 Task: Look for space in Baraki, Algeria from 6th September, 2023 to 10th September, 2023 for 1 adult in price range Rs.10000 to Rs.15000. Place can be private room with 1  bedroom having 1 bed and 1 bathroom. Property type can be house, flat, hotel. Booking option can be shelf check-in. Required host language is .
Action: Mouse moved to (505, 104)
Screenshot: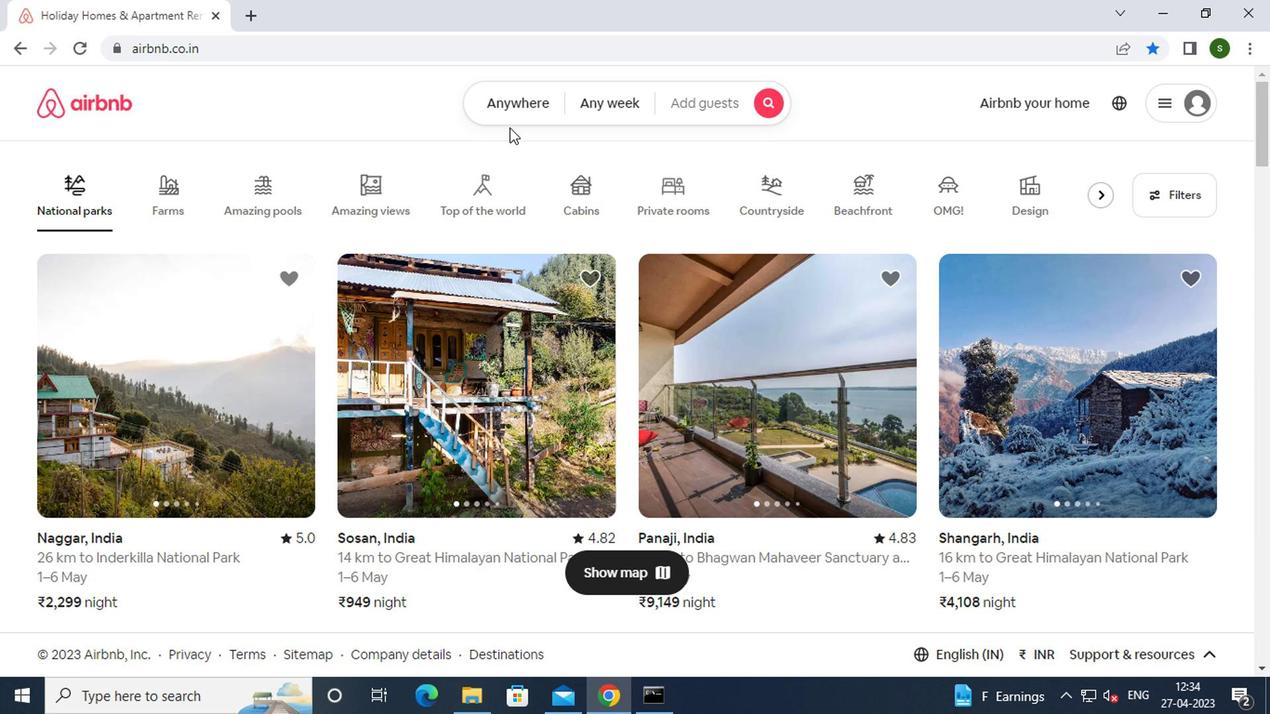 
Action: Mouse pressed left at (505, 104)
Screenshot: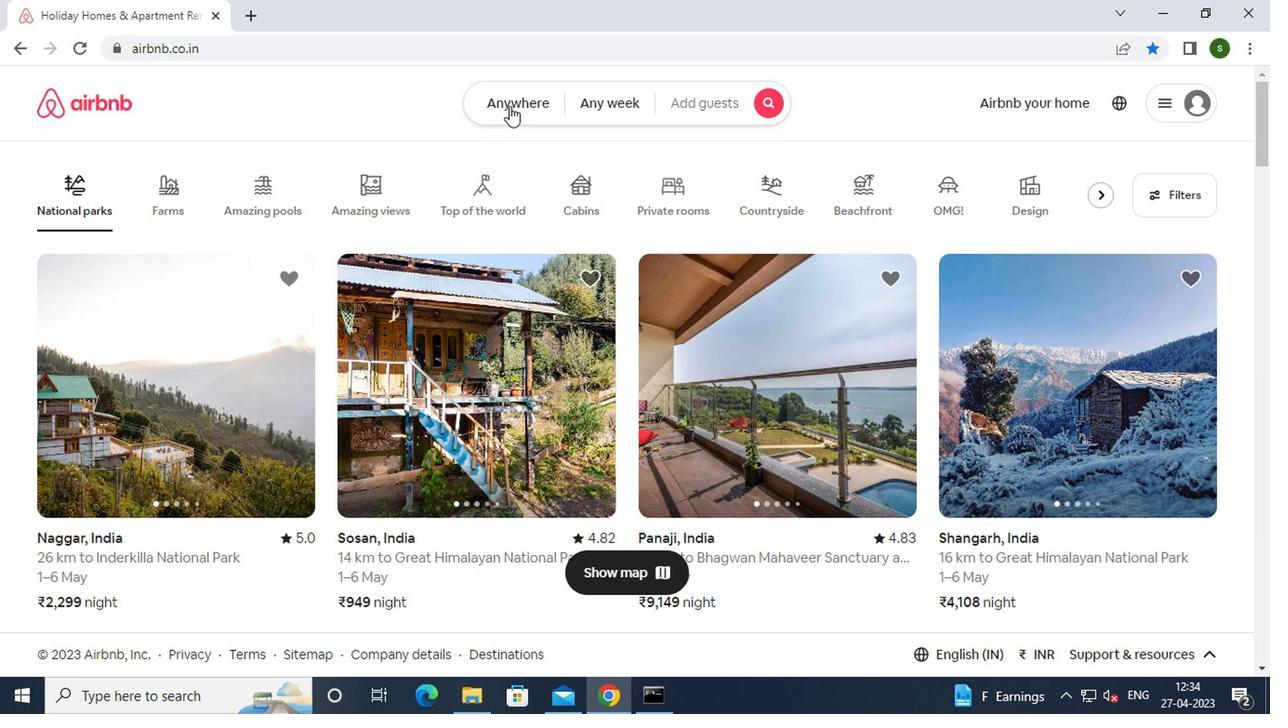 
Action: Mouse moved to (375, 182)
Screenshot: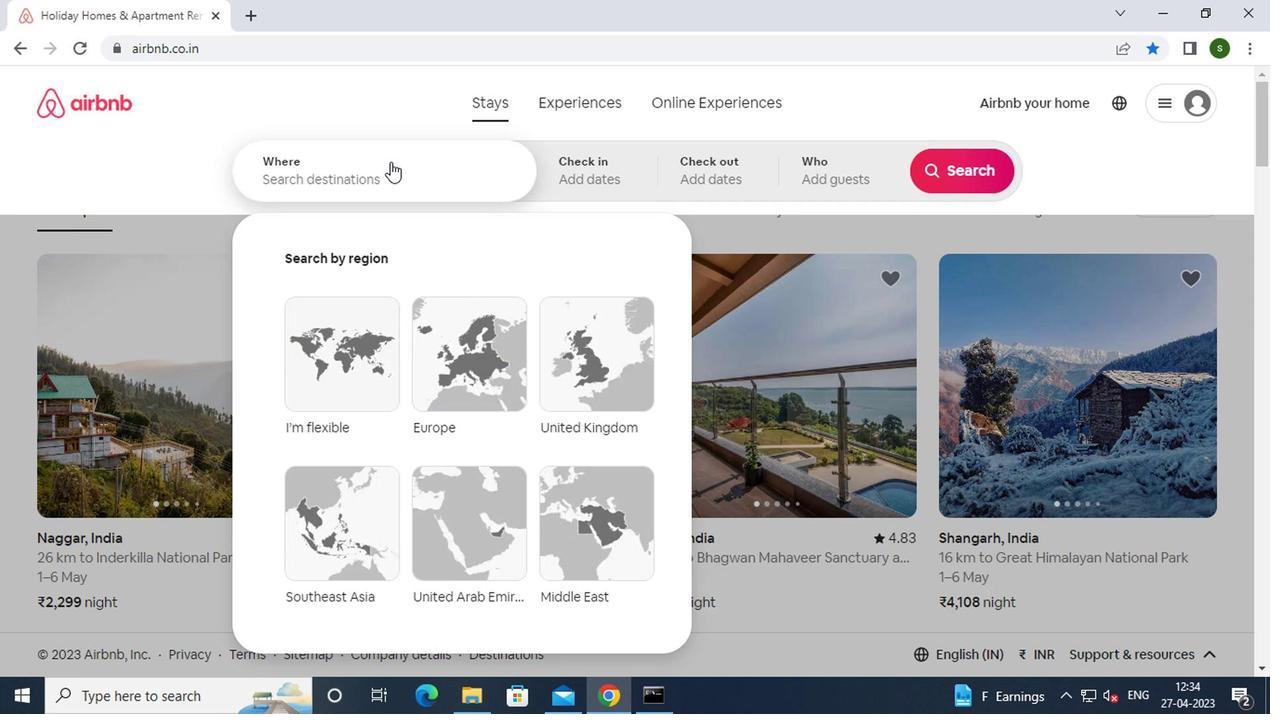 
Action: Mouse pressed left at (375, 182)
Screenshot: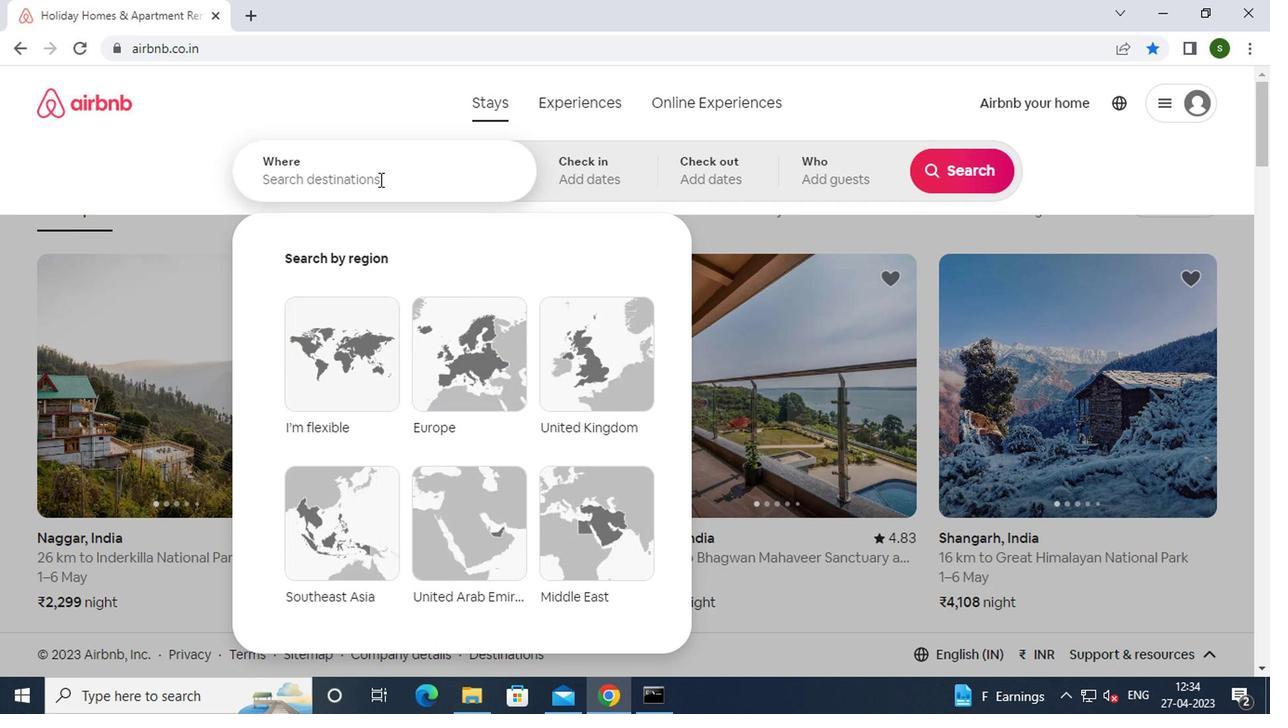 
Action: Key pressed b<Key.caps_lock>araki,<Key.space><Key.caps_lock>a<Key.caps_lock>lgeria<Key.enter>
Screenshot: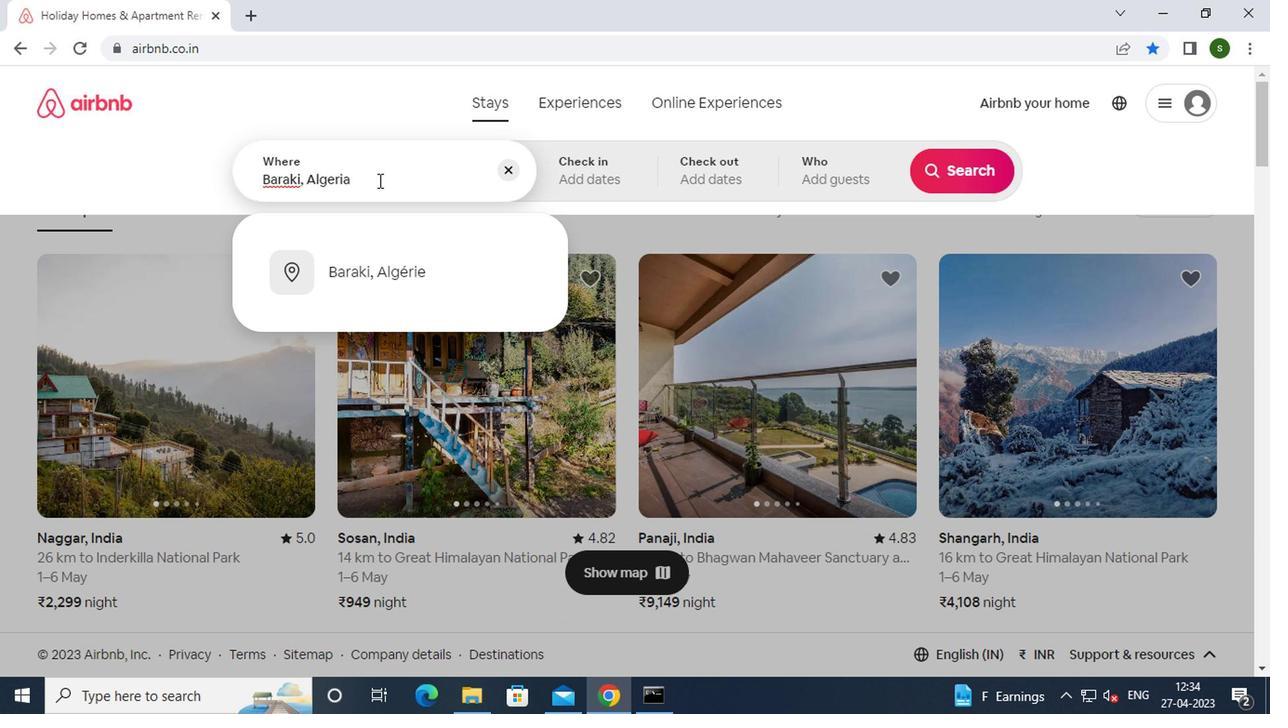 
Action: Mouse moved to (951, 321)
Screenshot: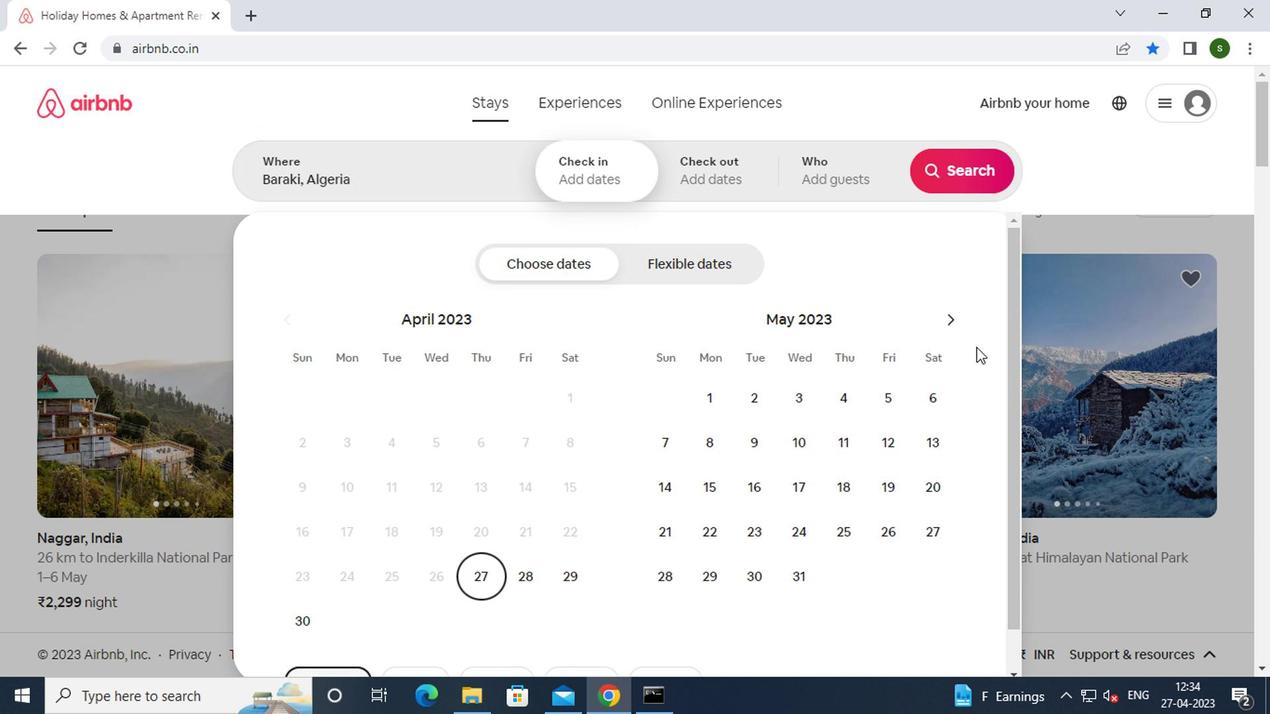 
Action: Mouse pressed left at (951, 321)
Screenshot: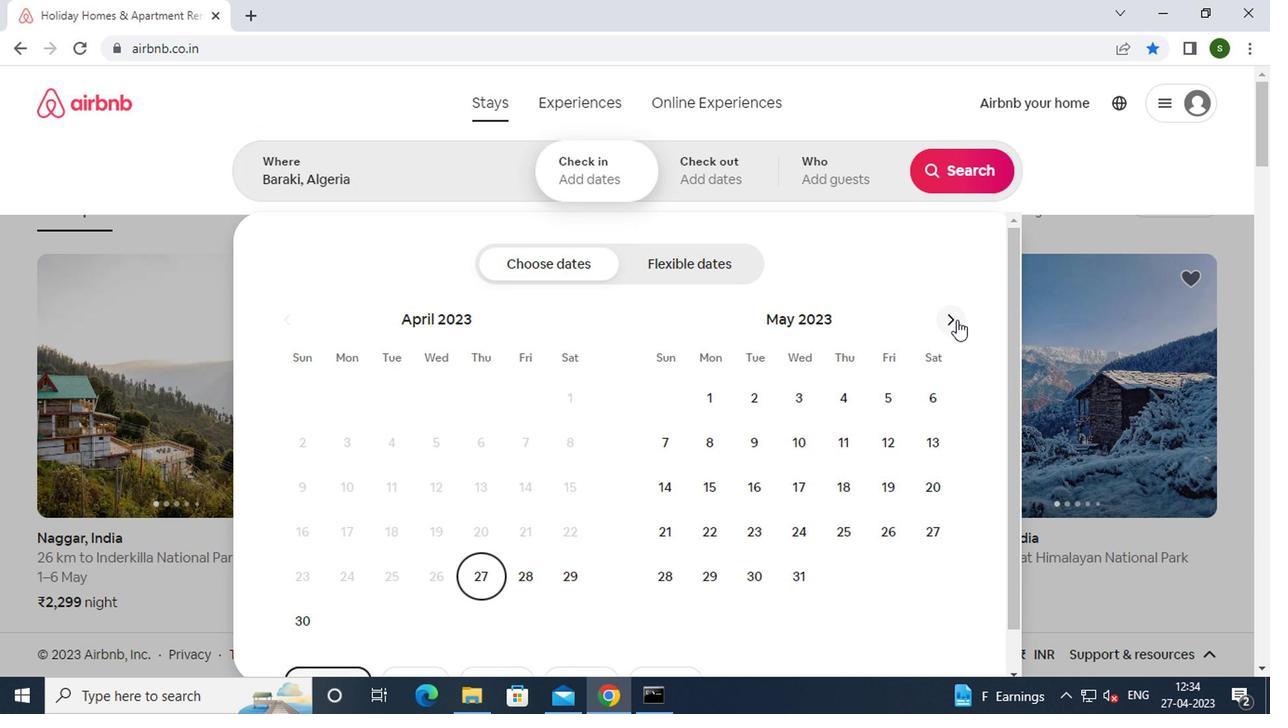 
Action: Mouse pressed left at (951, 321)
Screenshot: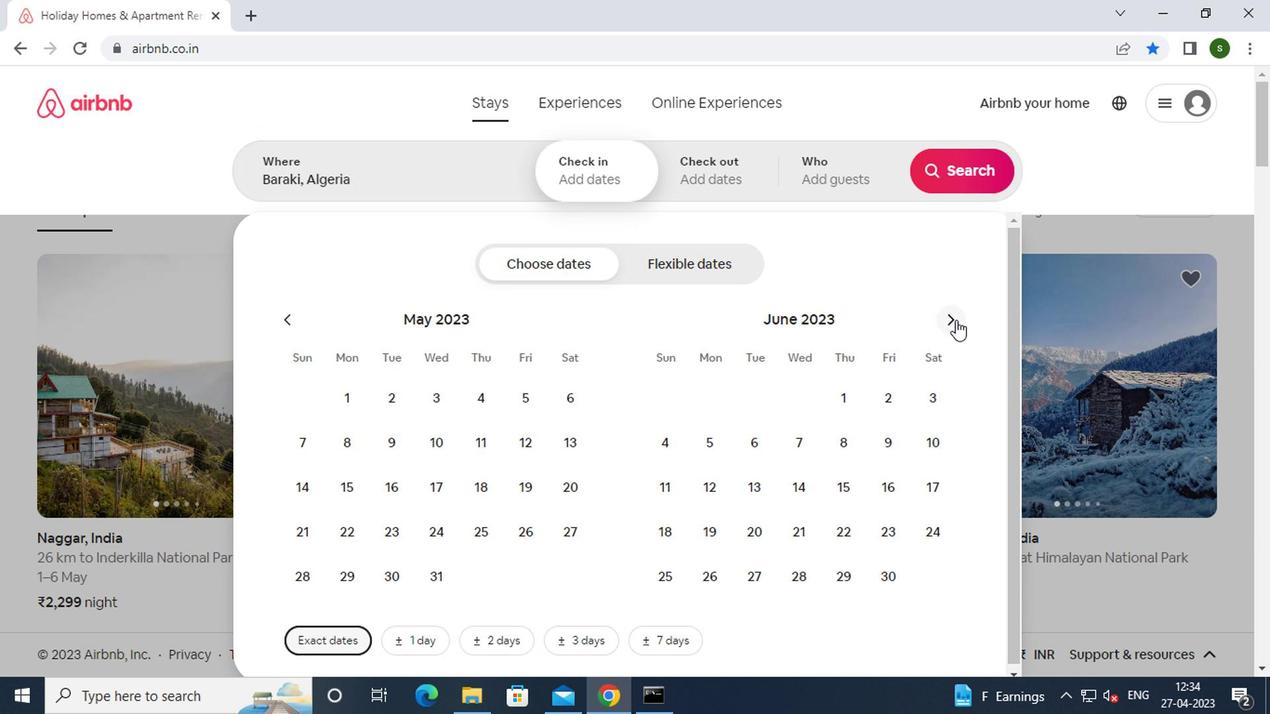 
Action: Mouse pressed left at (951, 321)
Screenshot: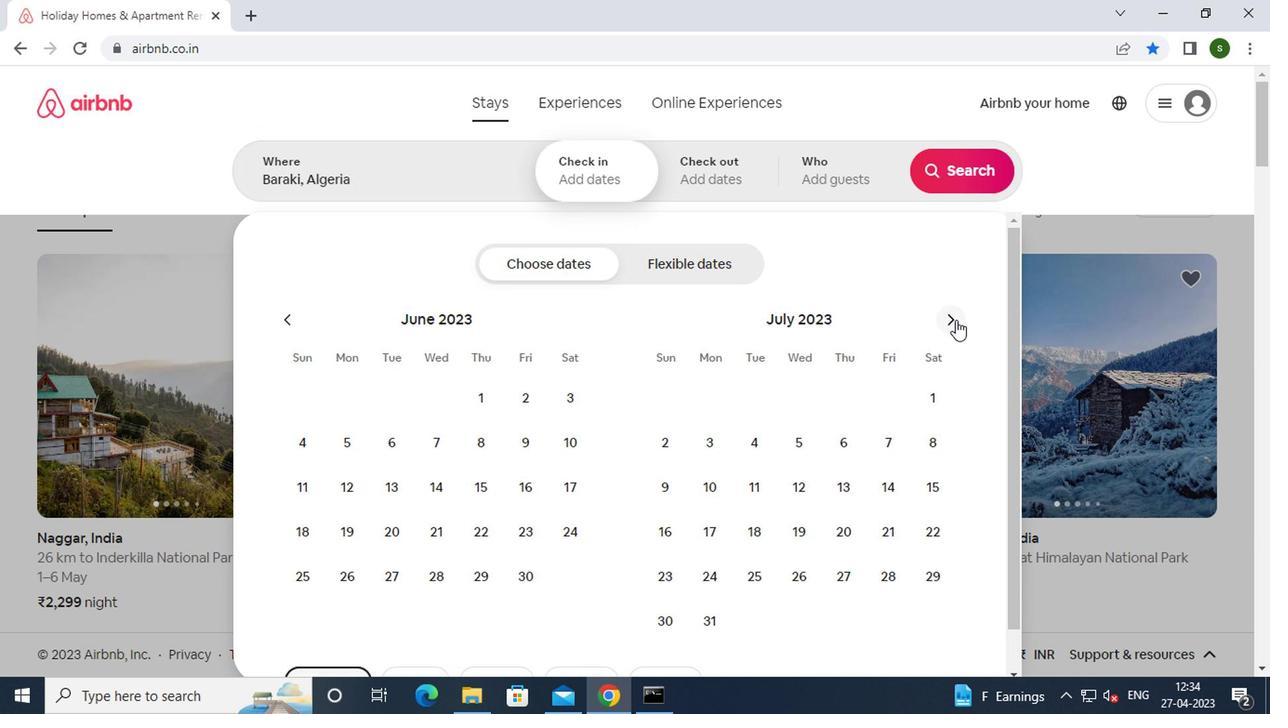 
Action: Mouse pressed left at (951, 321)
Screenshot: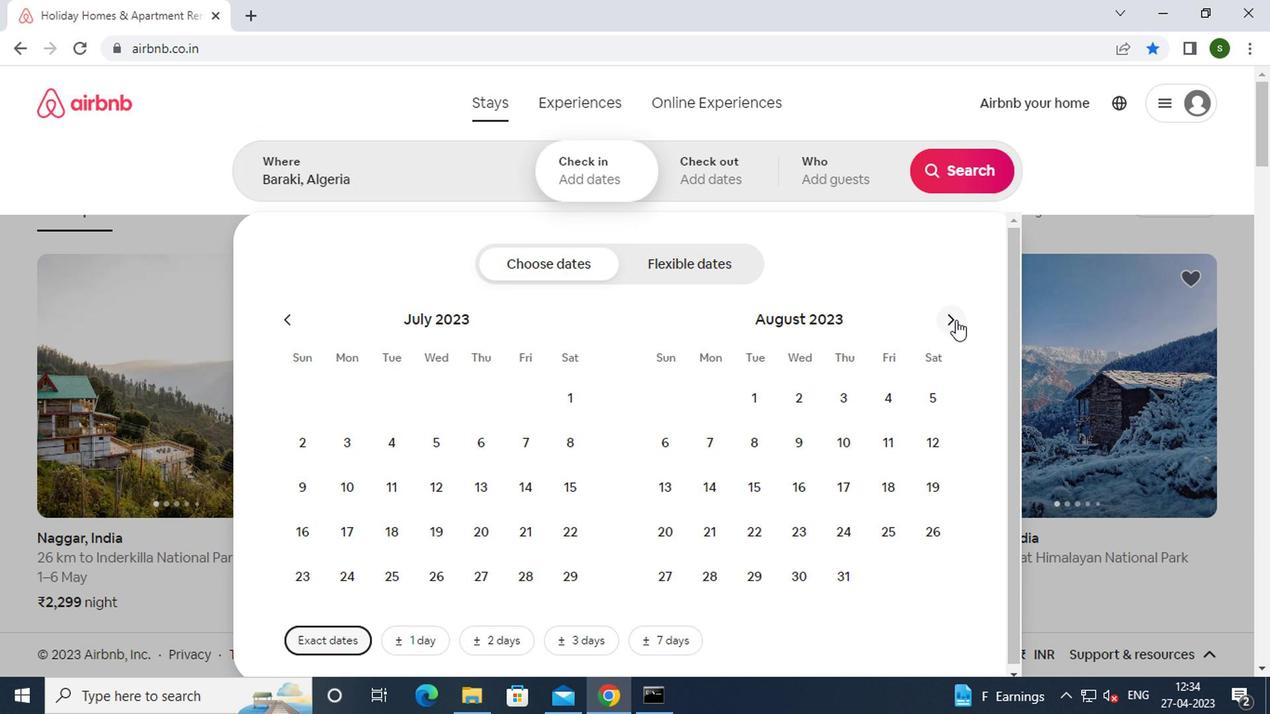 
Action: Mouse moved to (796, 441)
Screenshot: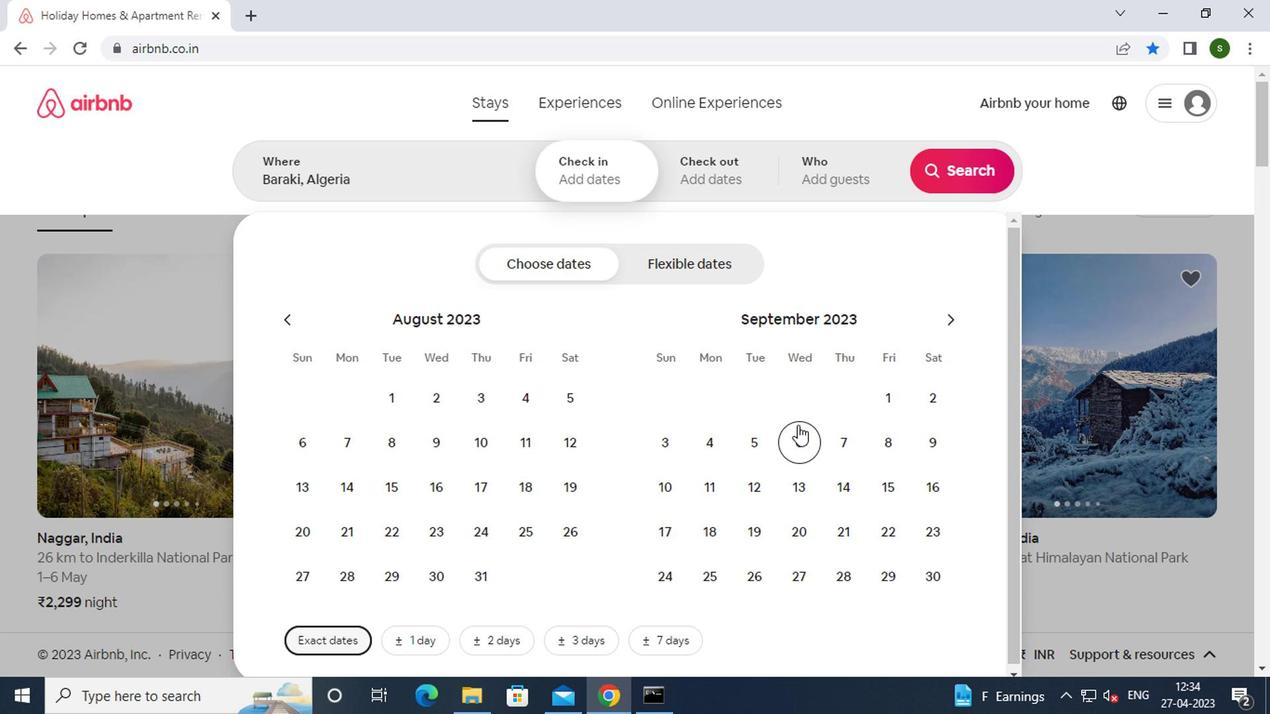 
Action: Mouse pressed left at (796, 441)
Screenshot: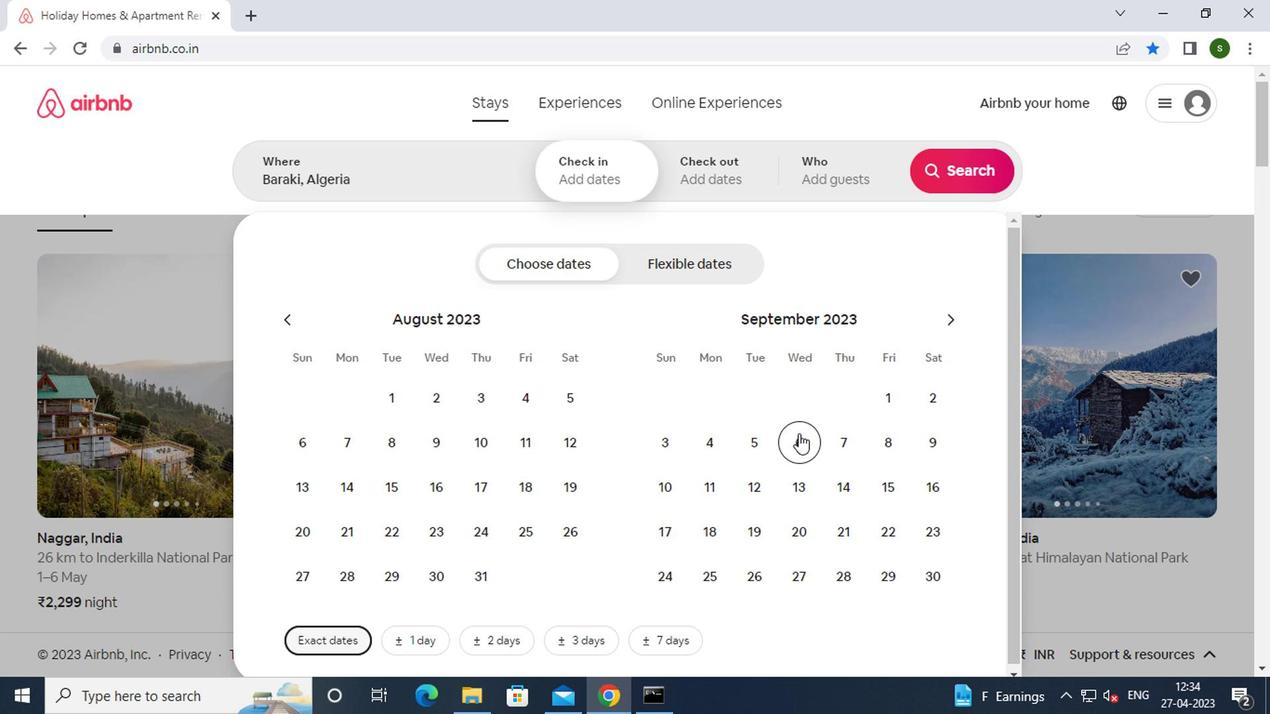 
Action: Mouse moved to (664, 486)
Screenshot: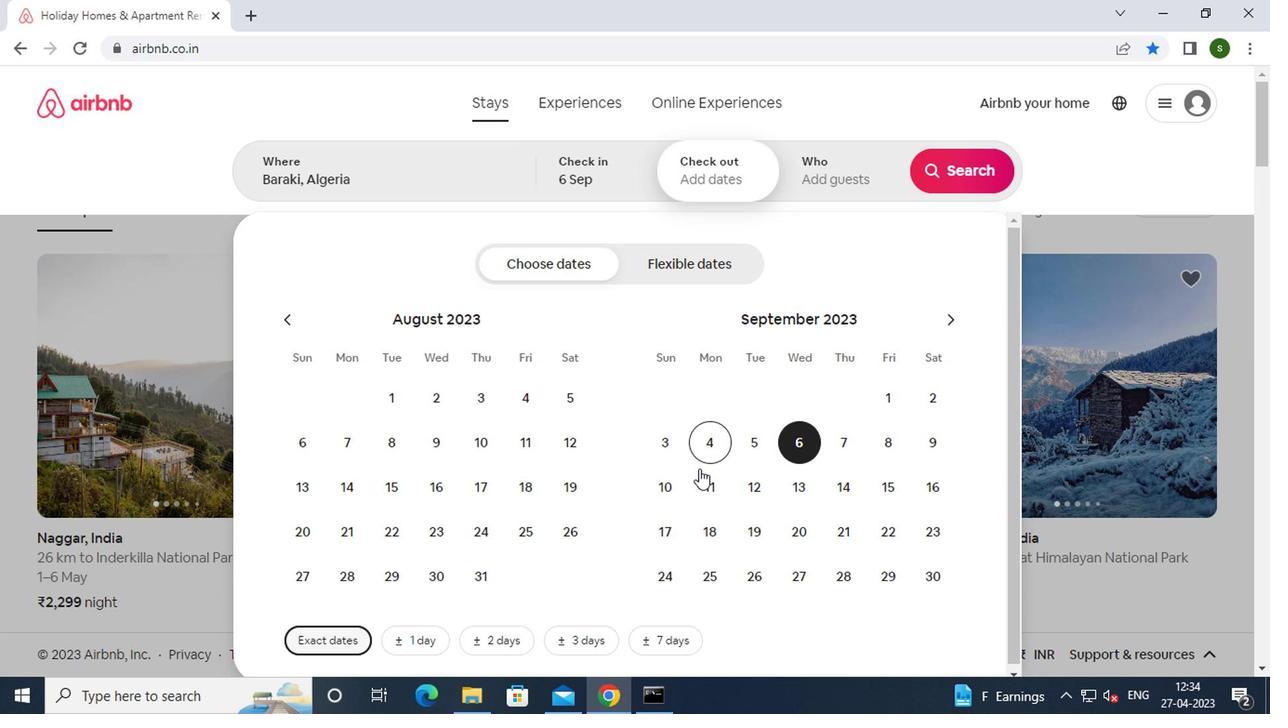 
Action: Mouse pressed left at (664, 486)
Screenshot: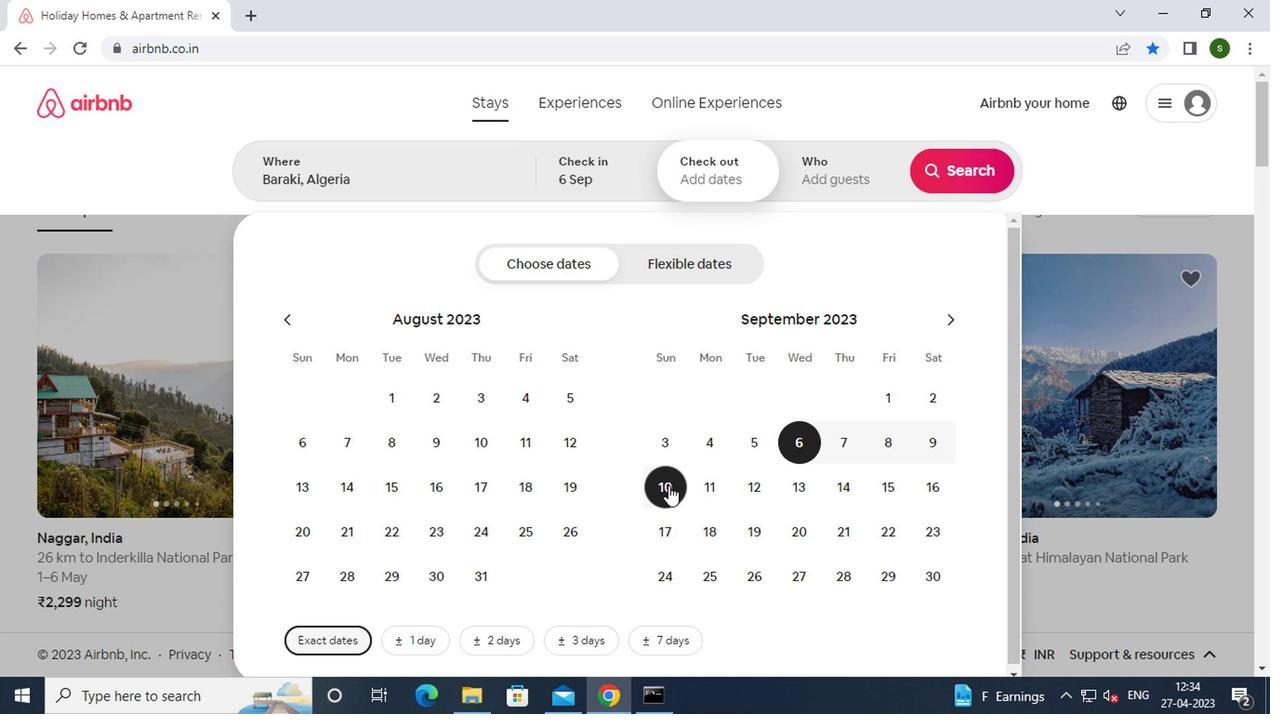 
Action: Mouse moved to (827, 182)
Screenshot: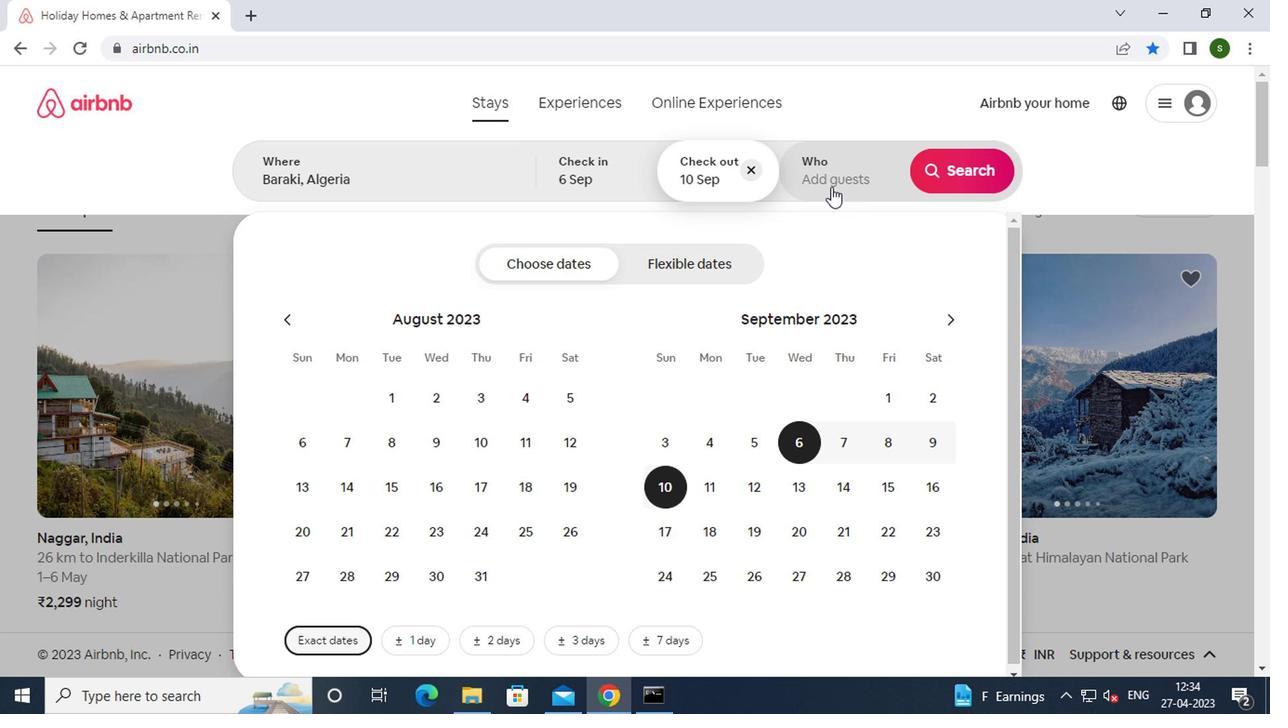 
Action: Mouse pressed left at (827, 182)
Screenshot: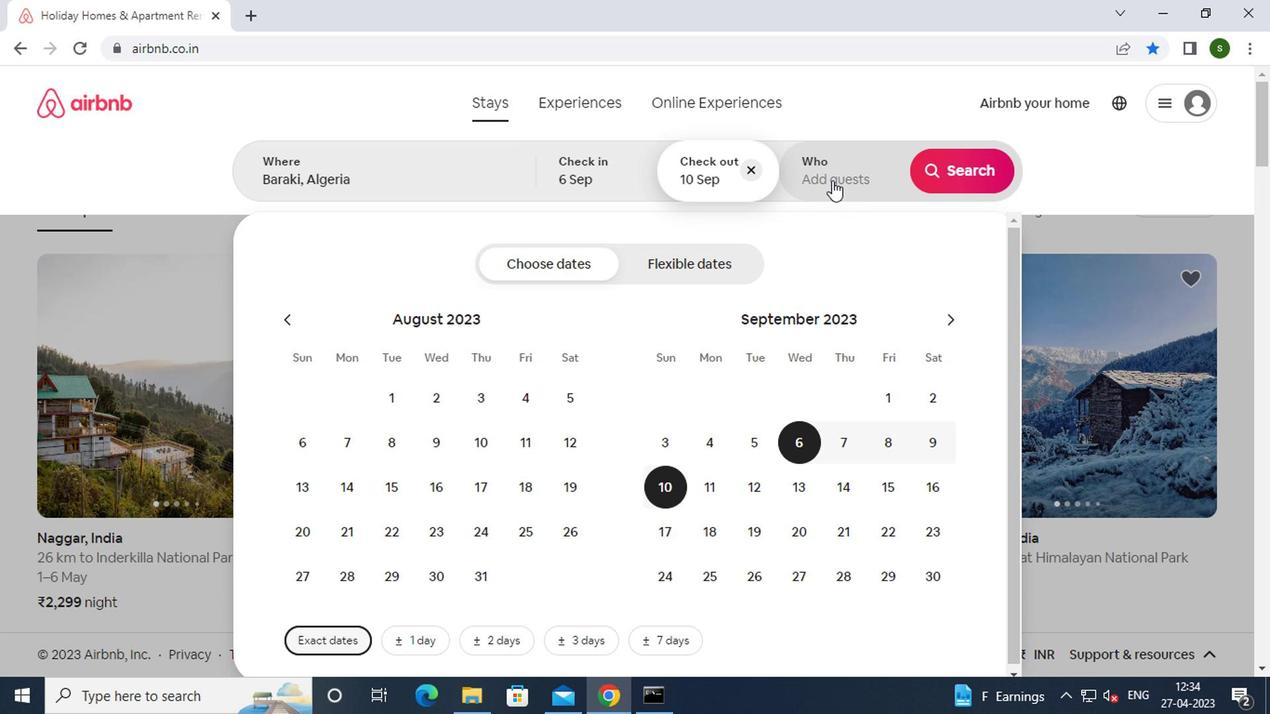 
Action: Mouse moved to (963, 275)
Screenshot: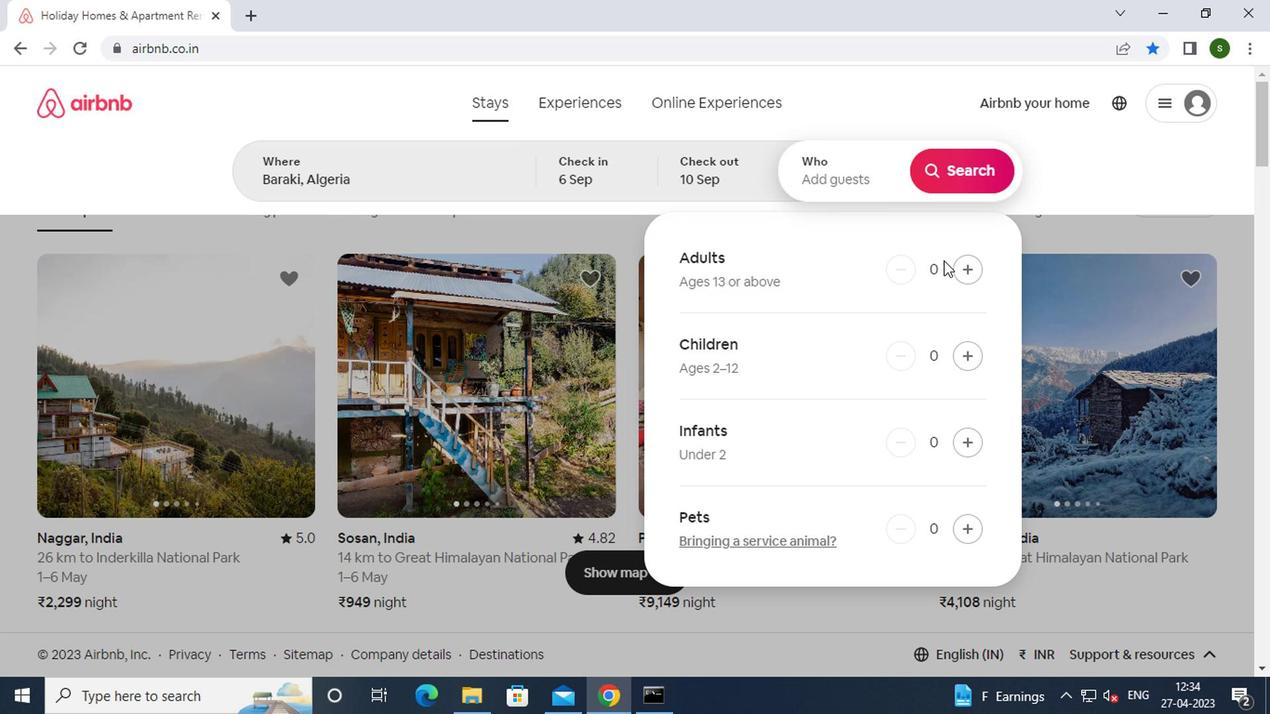 
Action: Mouse pressed left at (963, 275)
Screenshot: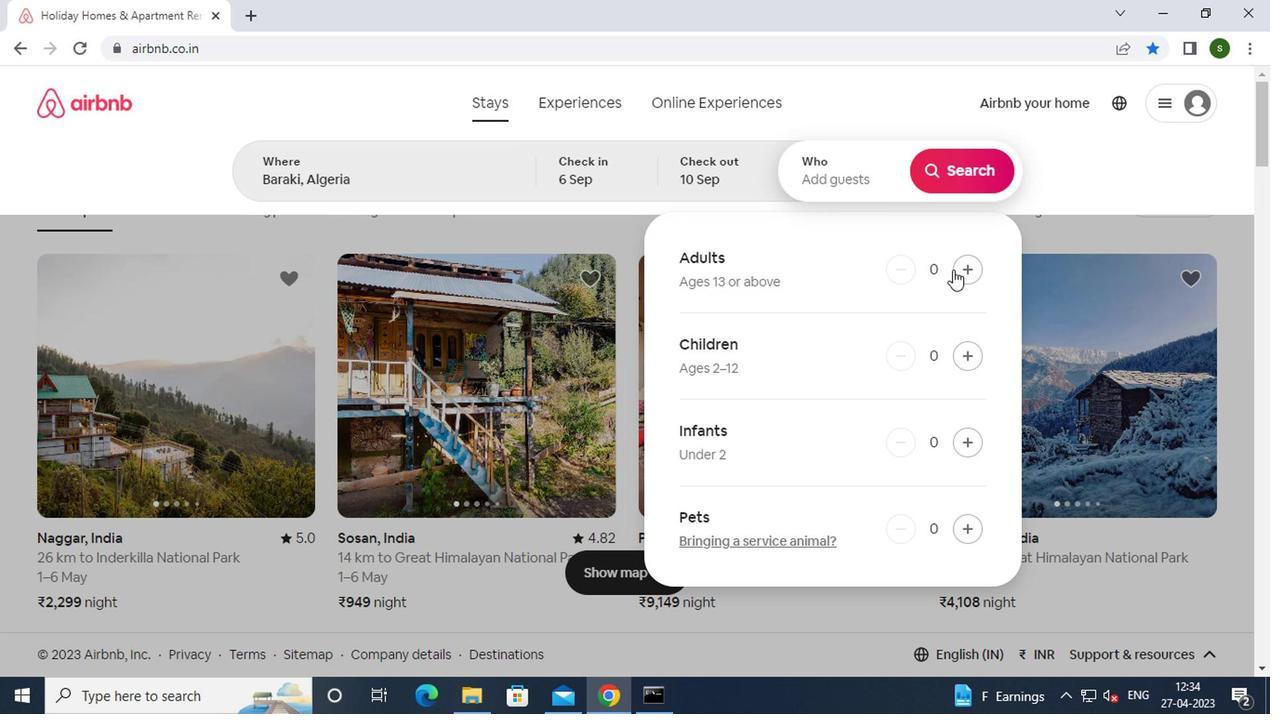 
Action: Mouse moved to (961, 171)
Screenshot: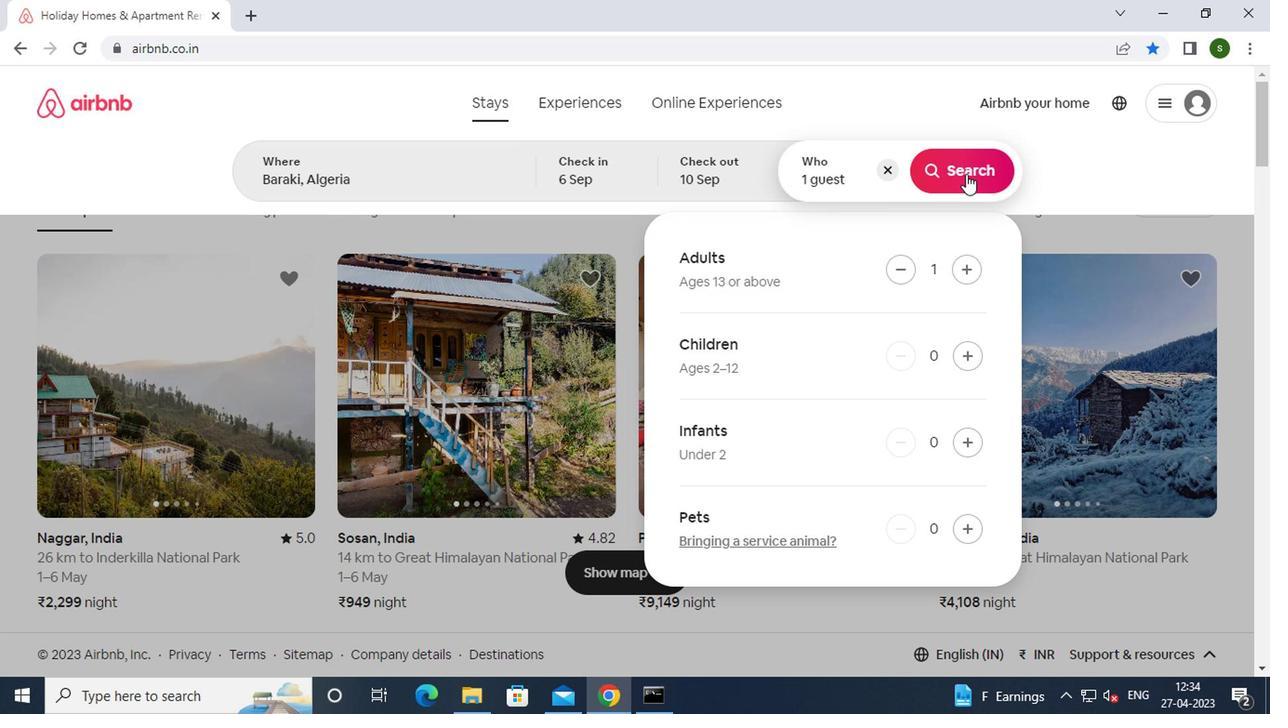 
Action: Mouse pressed left at (961, 171)
Screenshot: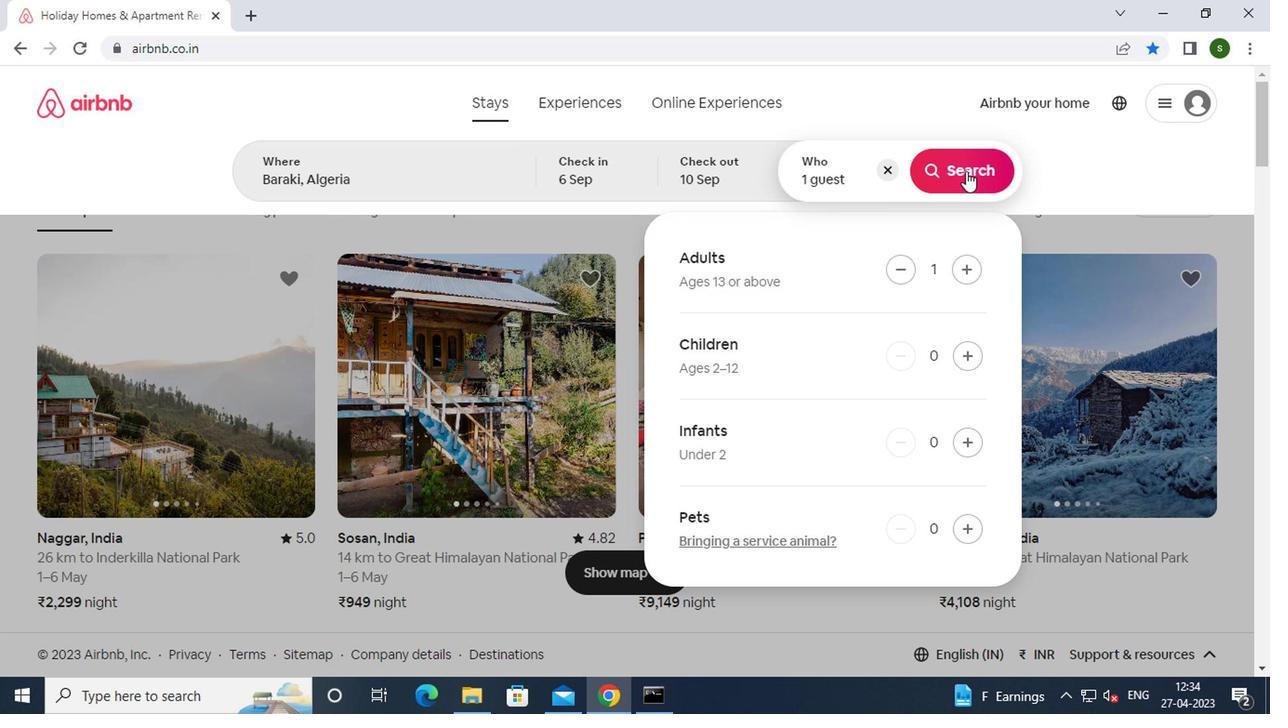 
Action: Mouse moved to (1193, 182)
Screenshot: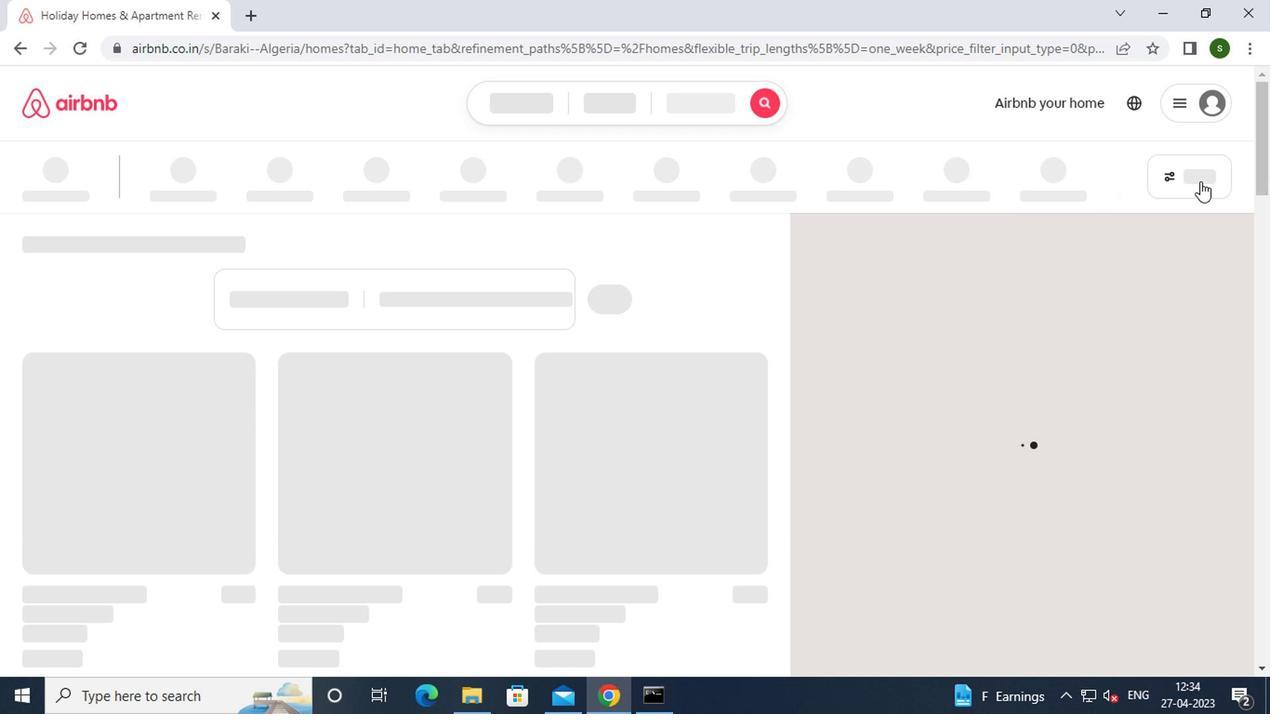 
Action: Mouse pressed left at (1193, 182)
Screenshot: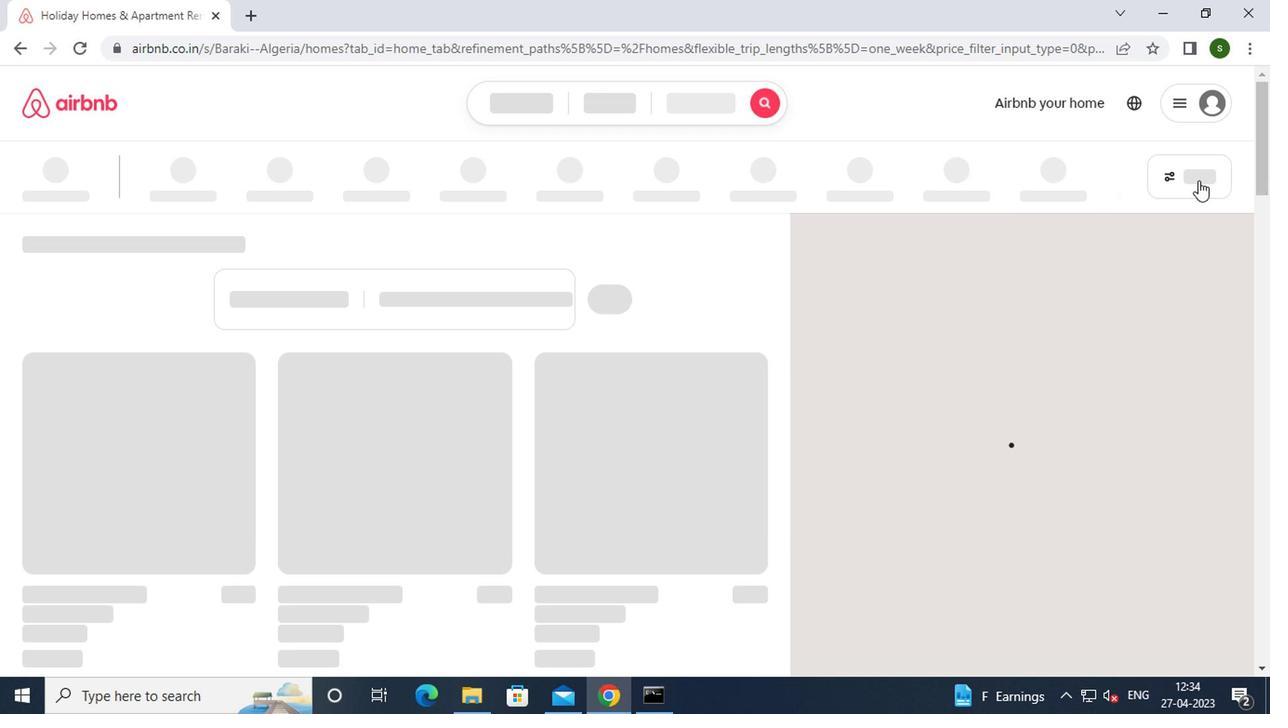 
Action: Mouse moved to (564, 407)
Screenshot: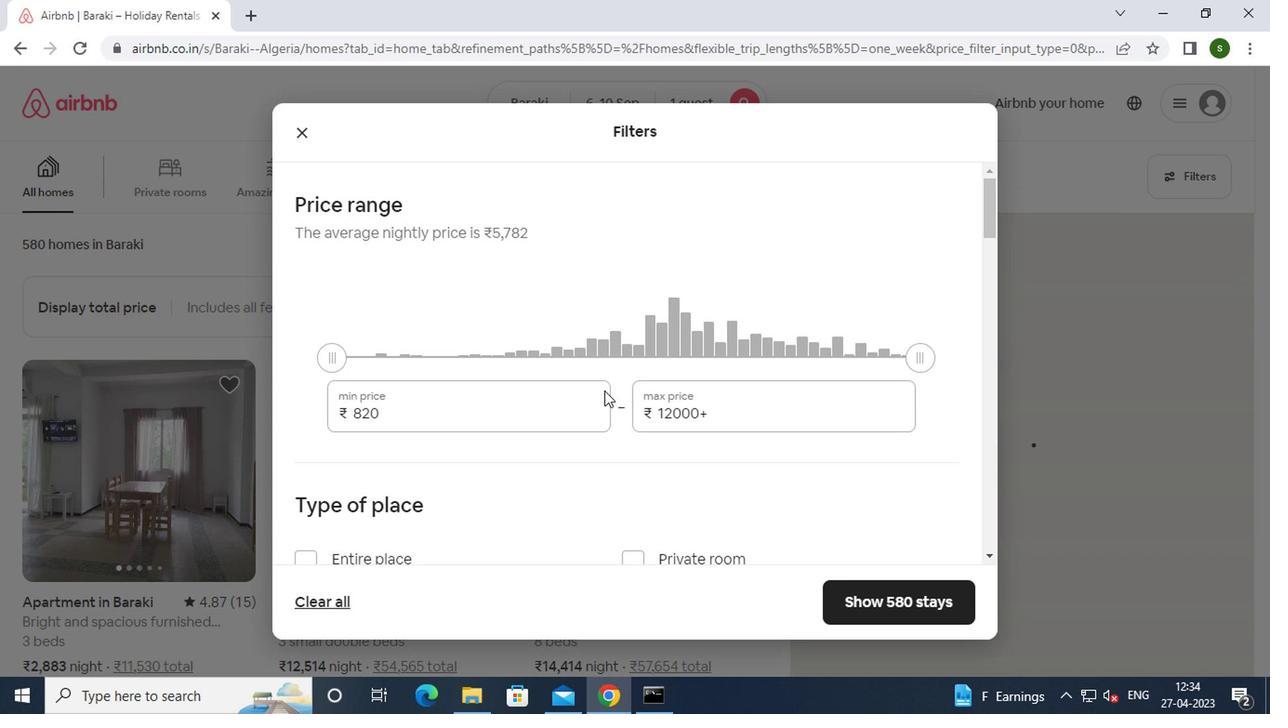 
Action: Mouse pressed left at (564, 407)
Screenshot: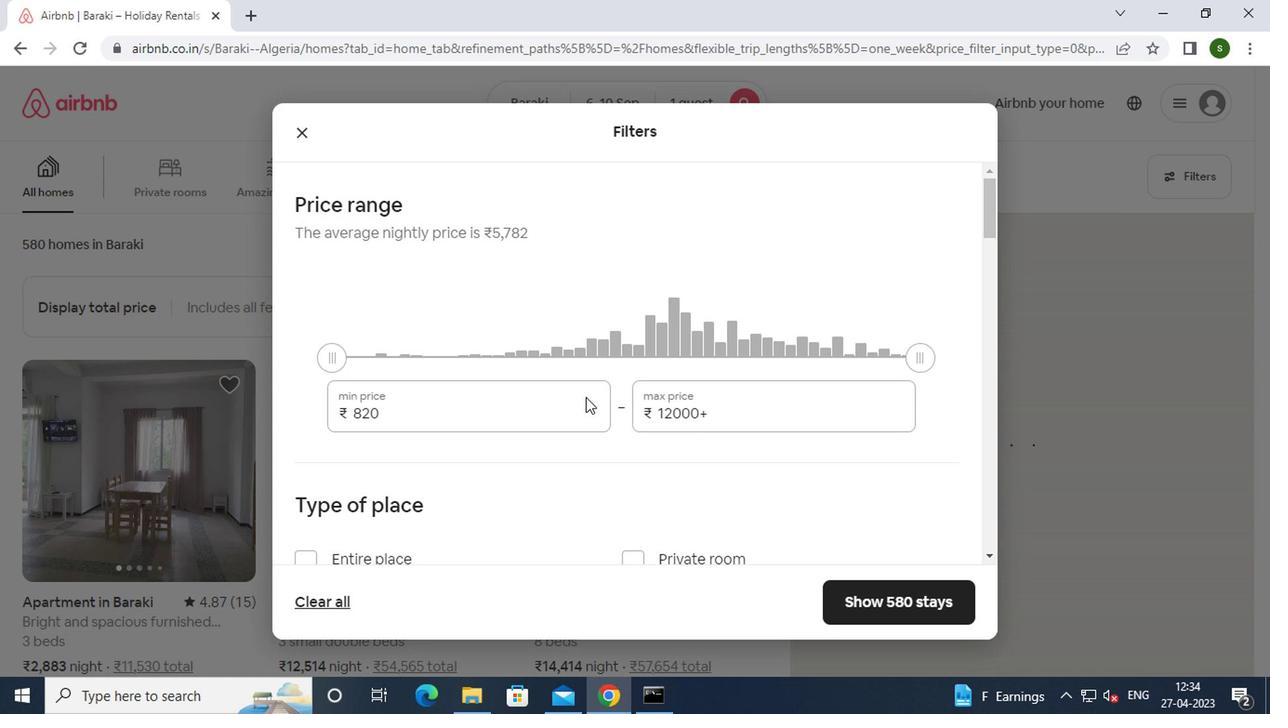 
Action: Mouse moved to (561, 409)
Screenshot: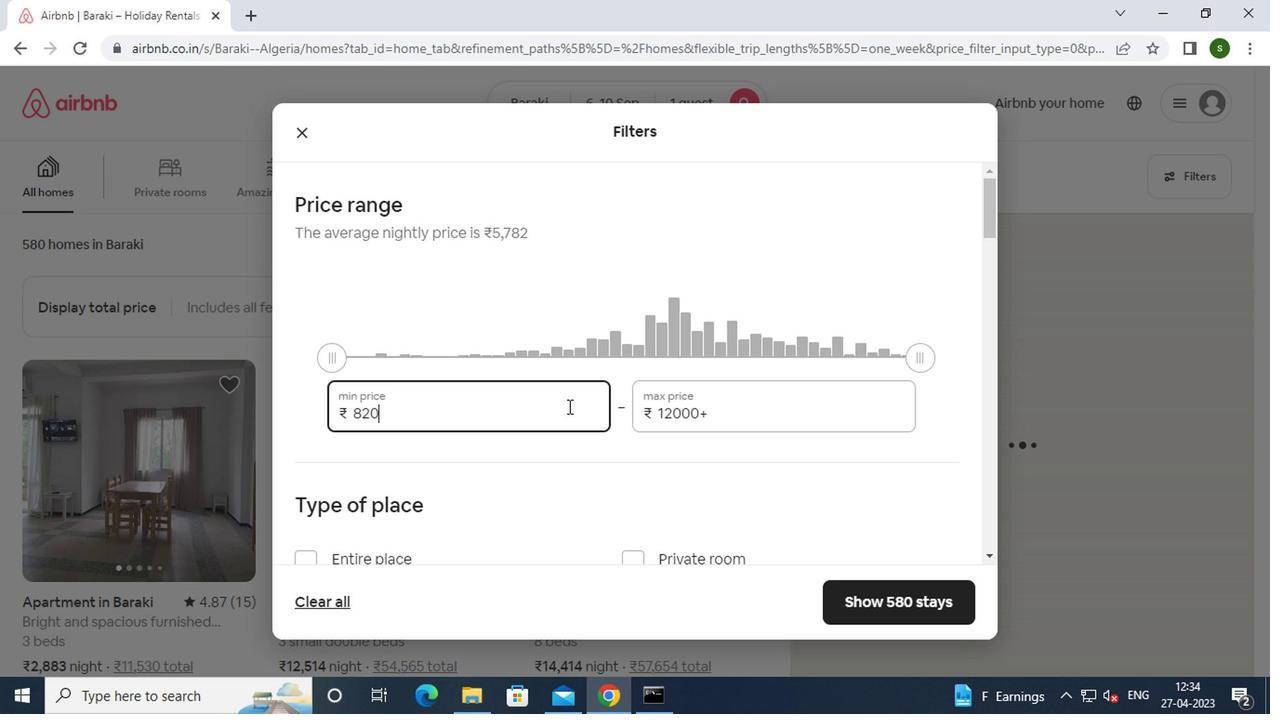 
Action: Key pressed <Key.backspace><Key.backspace><Key.backspace><Key.backspace><Key.backspace><Key.backspace>10000
Screenshot: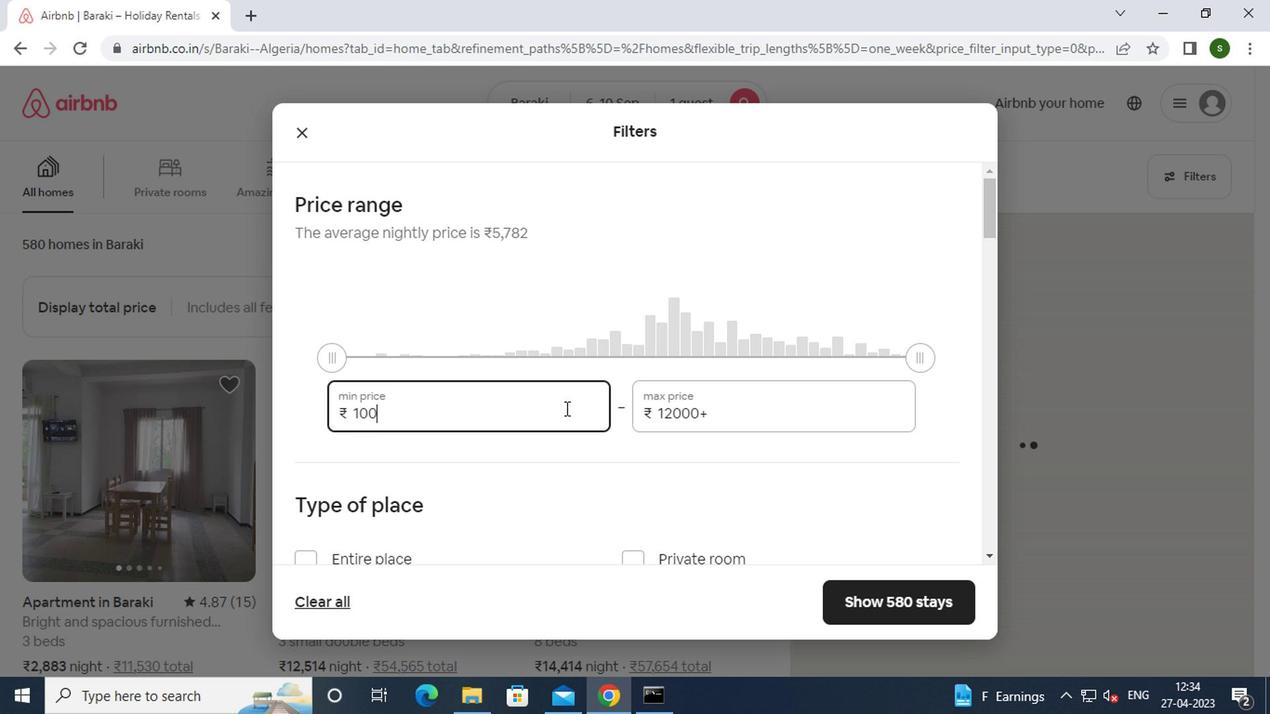 
Action: Mouse moved to (732, 414)
Screenshot: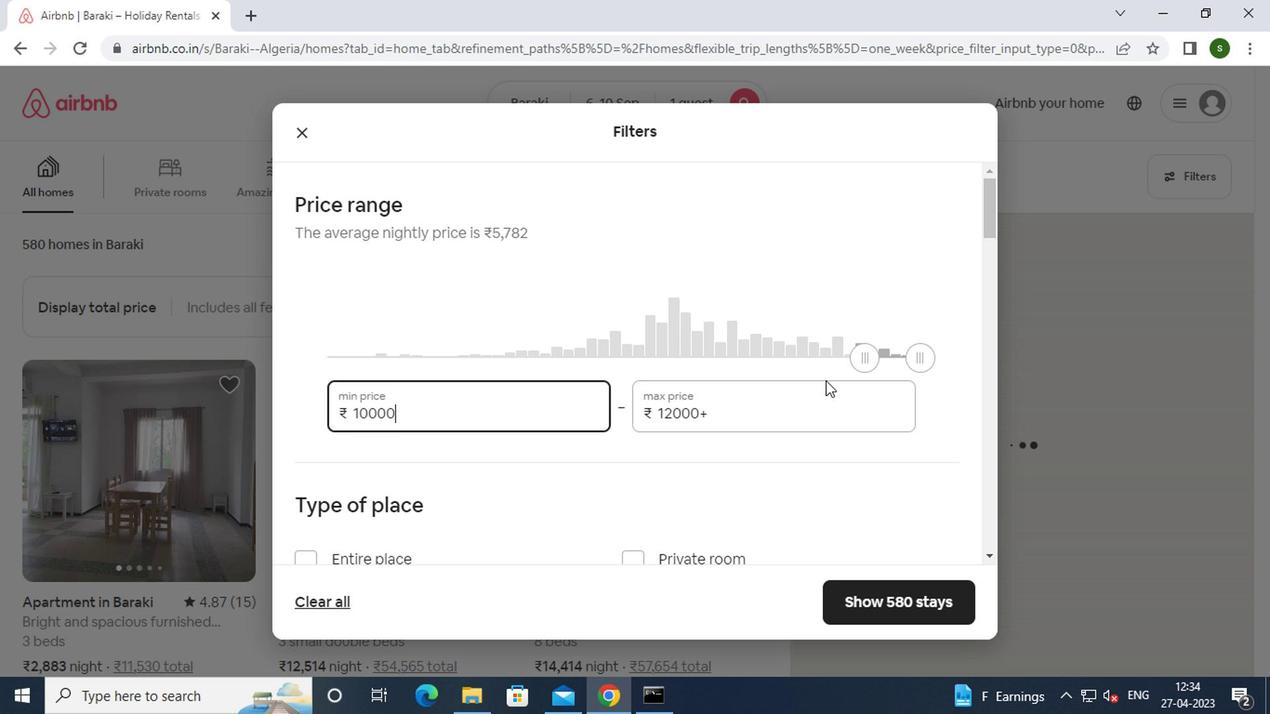 
Action: Mouse pressed left at (732, 414)
Screenshot: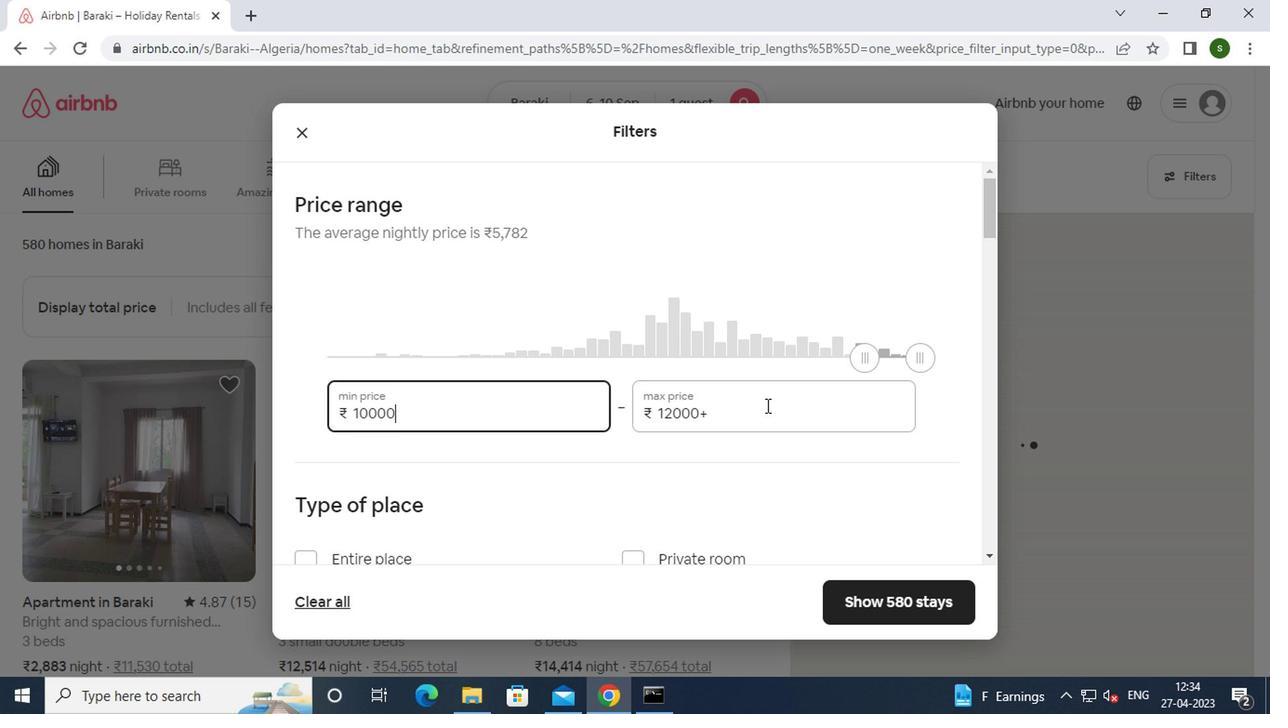 
Action: Mouse moved to (732, 414)
Screenshot: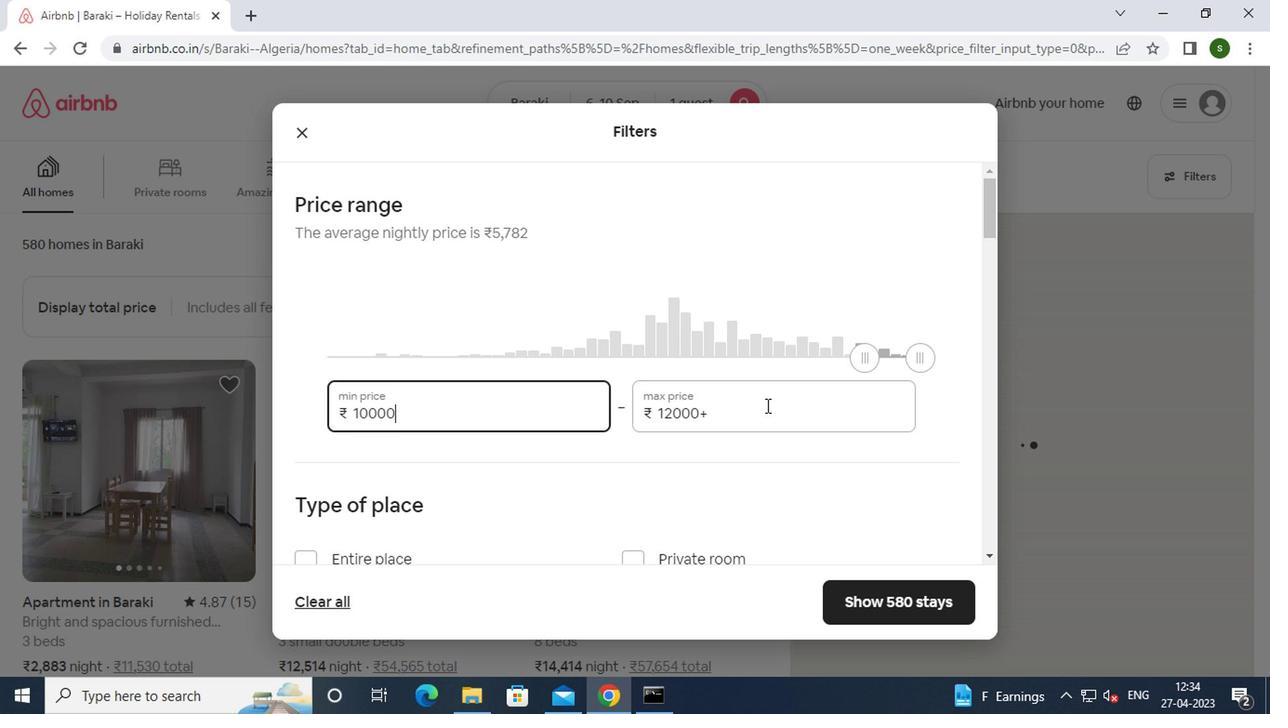 
Action: Key pressed <Key.backspace><Key.backspace><Key.backspace><Key.backspace><Key.backspace><Key.backspace><Key.backspace><Key.backspace><Key.backspace><Key.backspace>15000
Screenshot: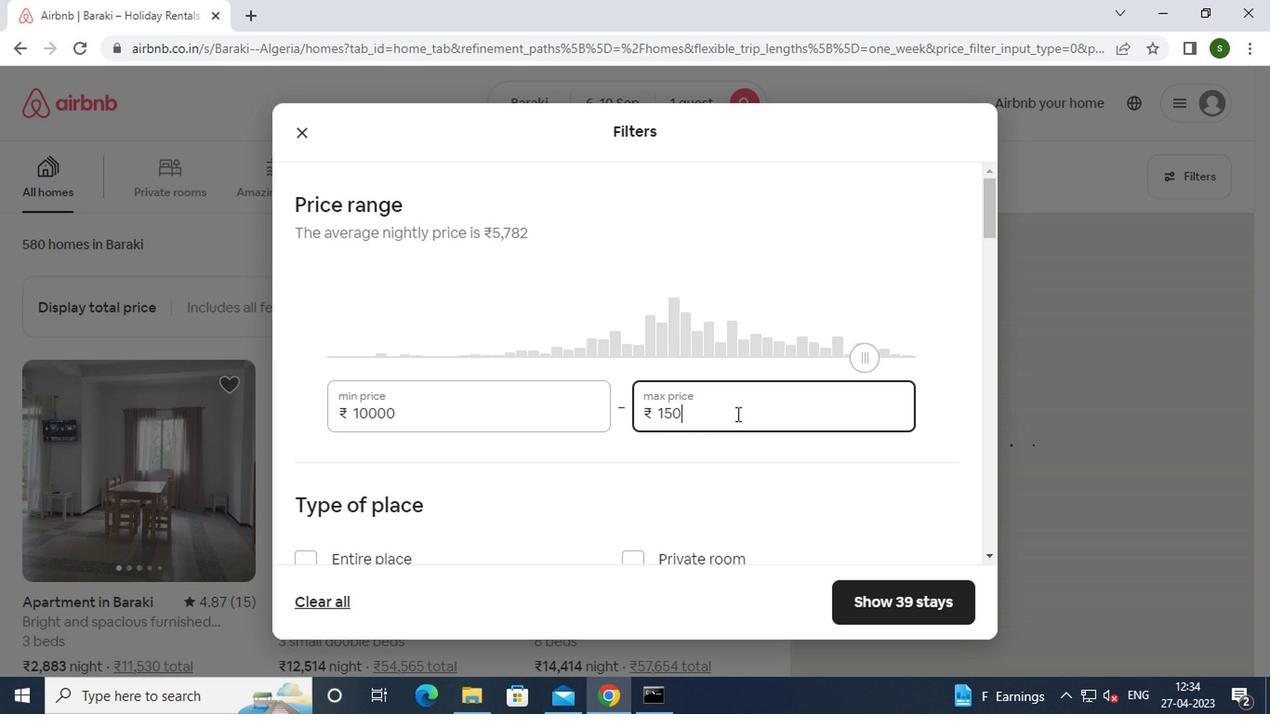 
Action: Mouse moved to (605, 404)
Screenshot: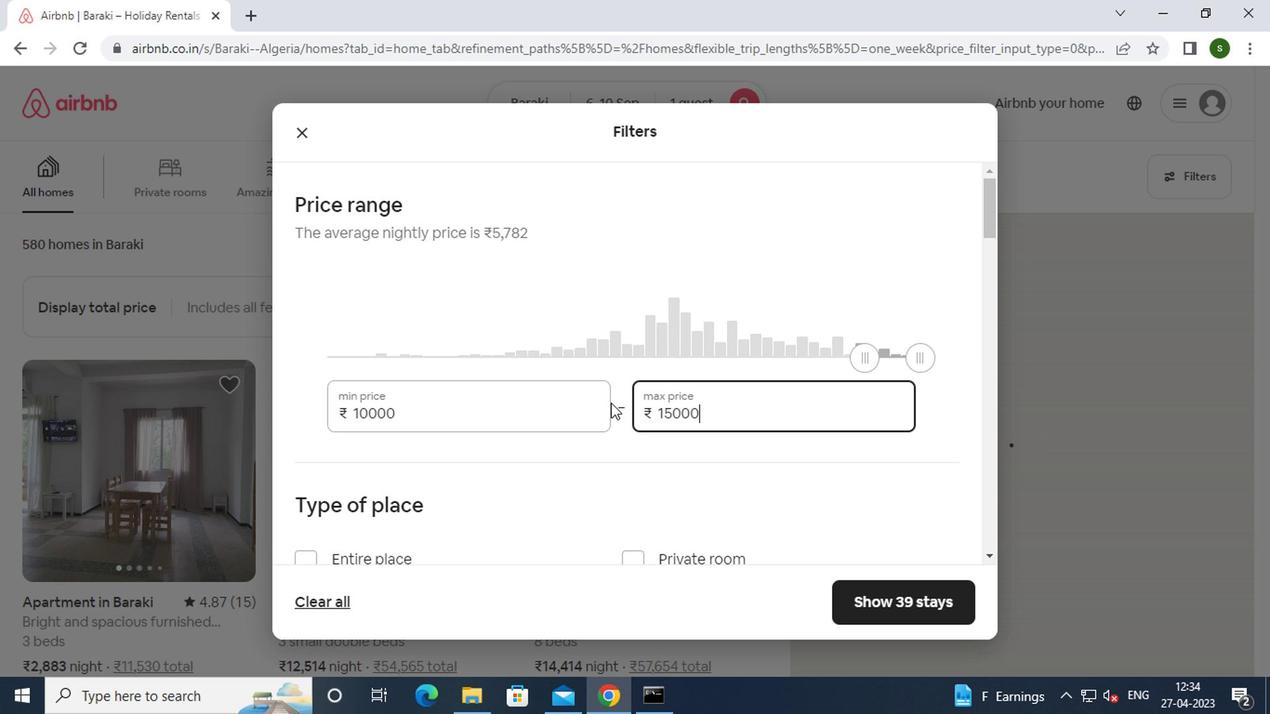 
Action: Mouse scrolled (605, 403) with delta (0, -1)
Screenshot: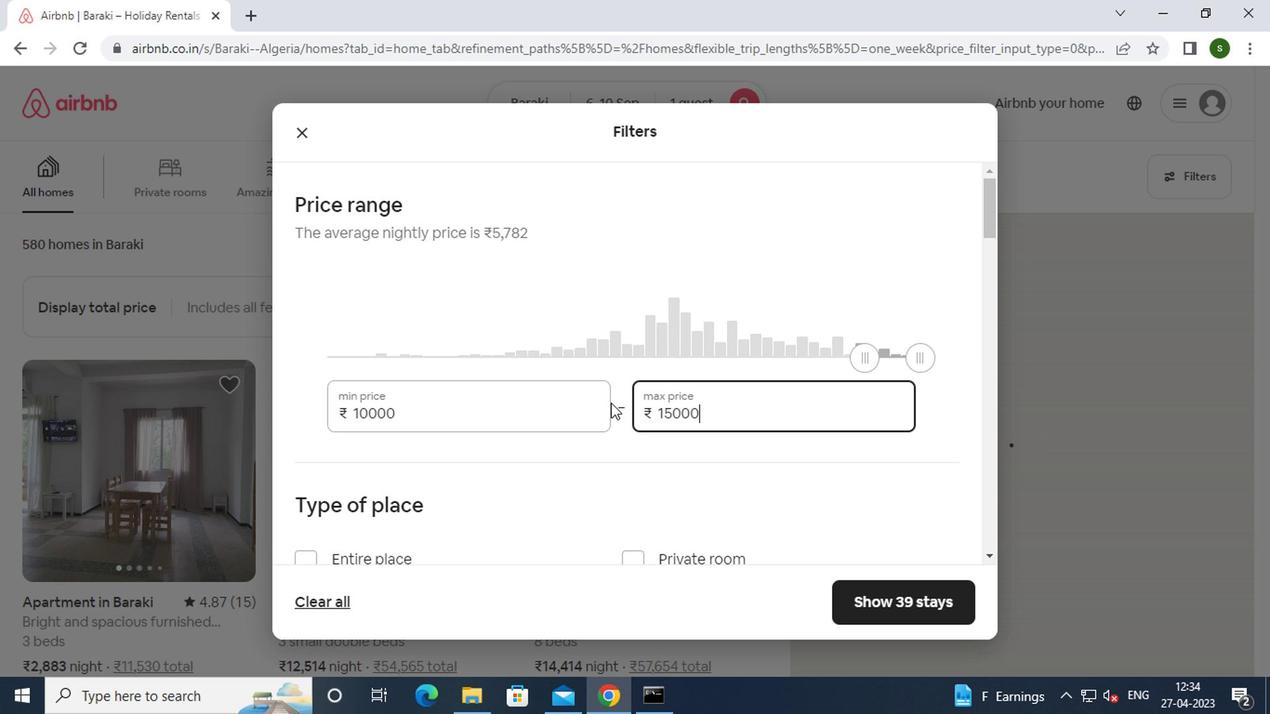 
Action: Mouse scrolled (605, 403) with delta (0, -1)
Screenshot: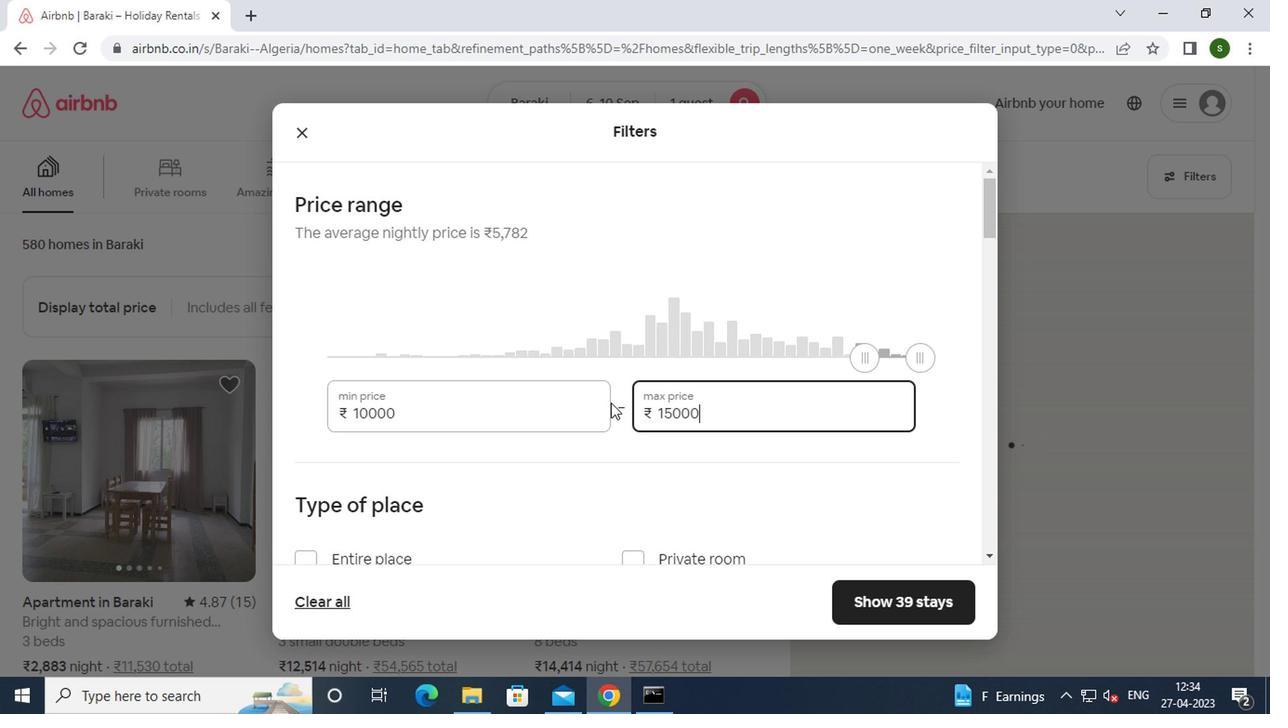 
Action: Mouse moved to (633, 381)
Screenshot: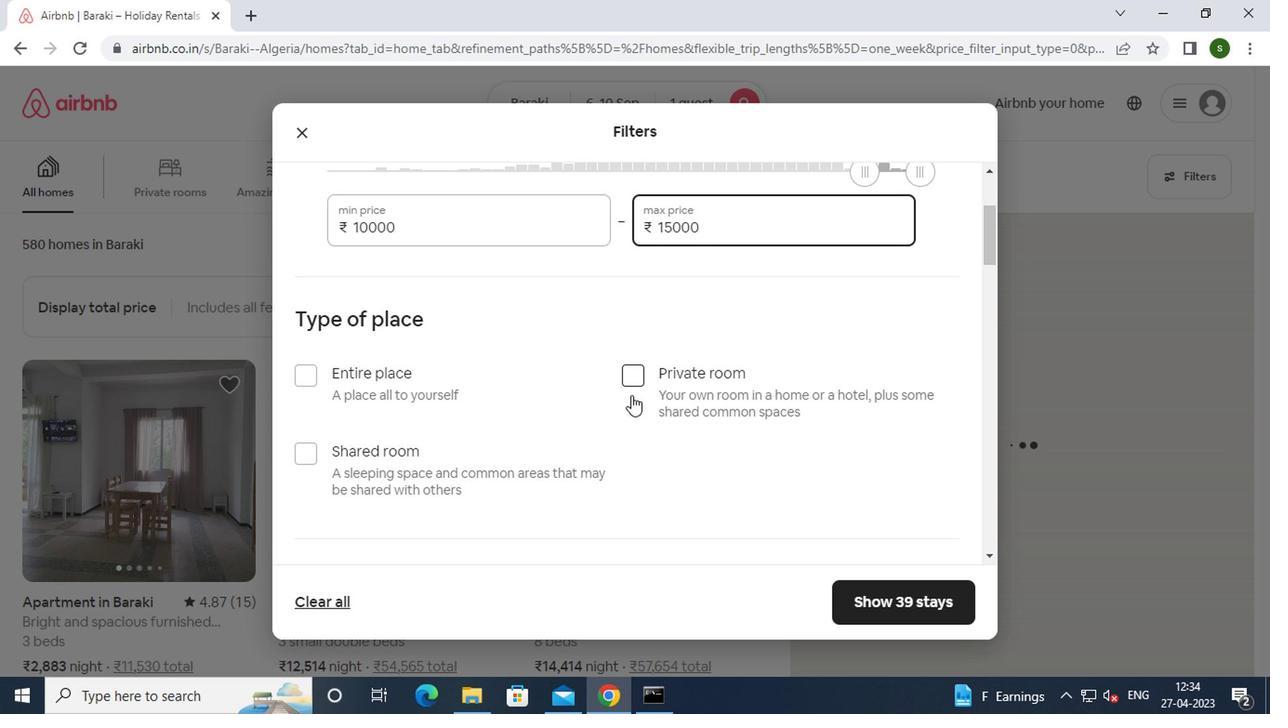
Action: Mouse pressed left at (633, 381)
Screenshot: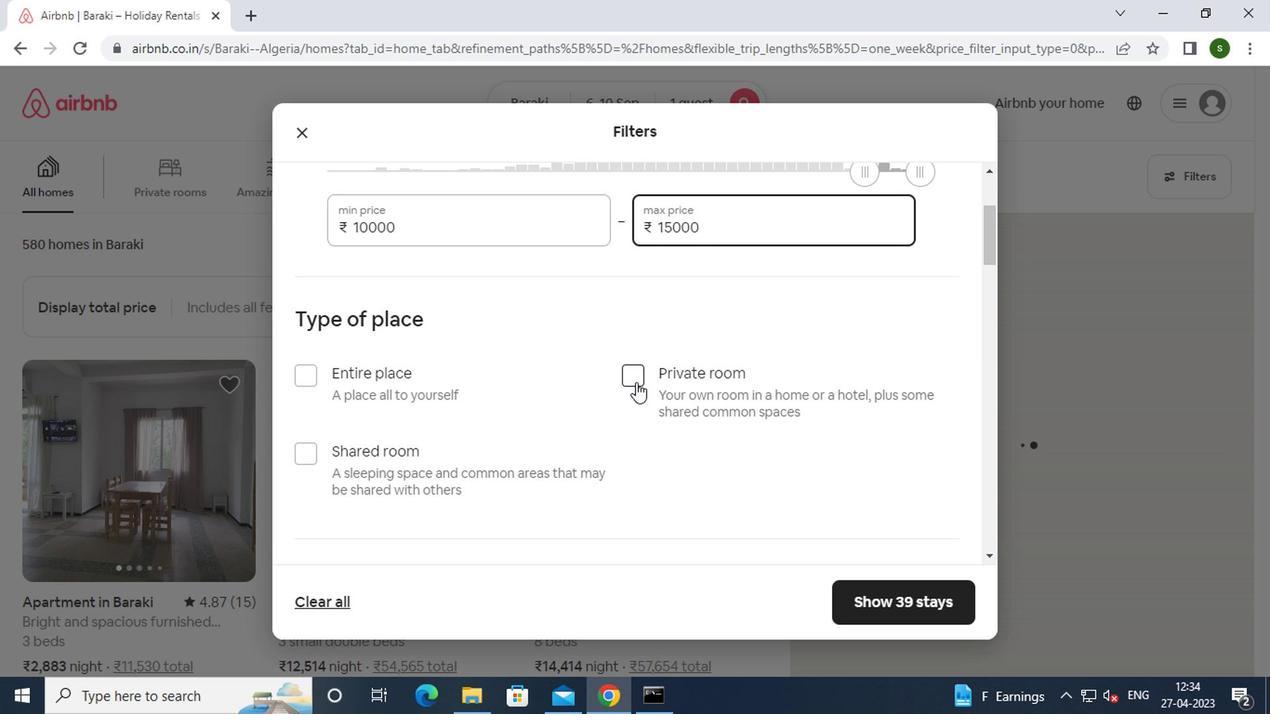 
Action: Mouse moved to (528, 418)
Screenshot: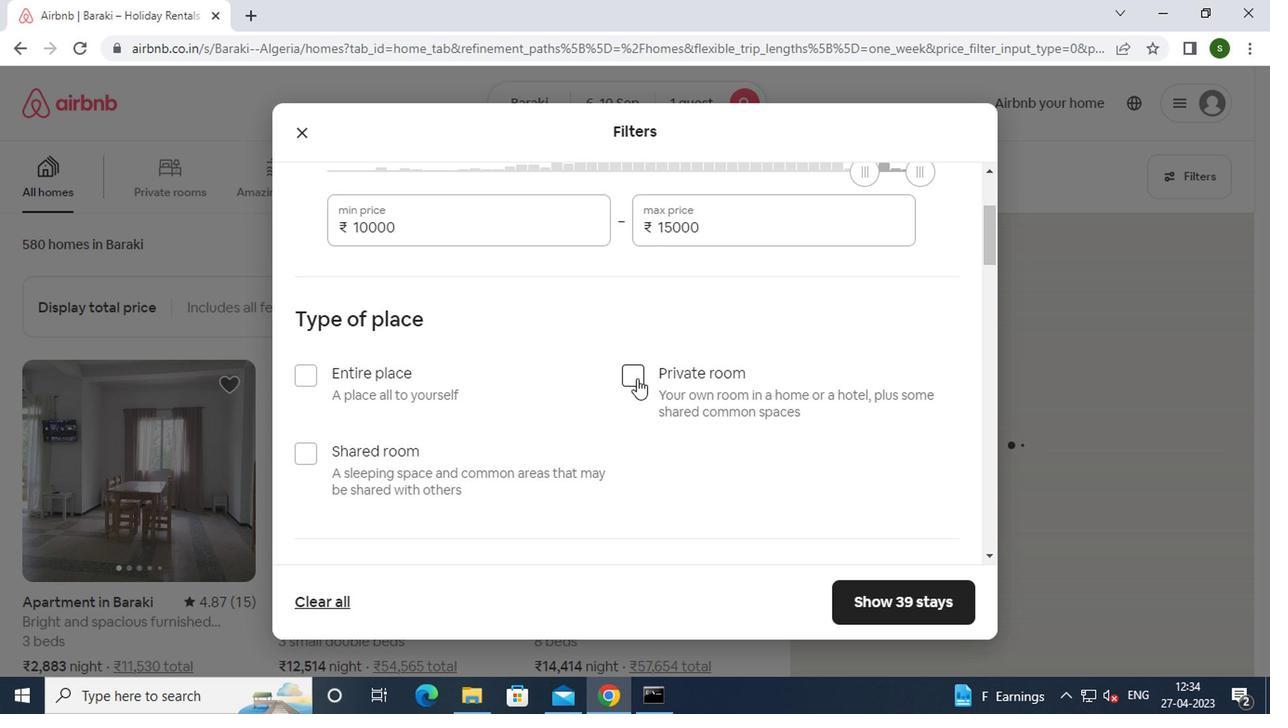 
Action: Mouse scrolled (528, 418) with delta (0, 0)
Screenshot: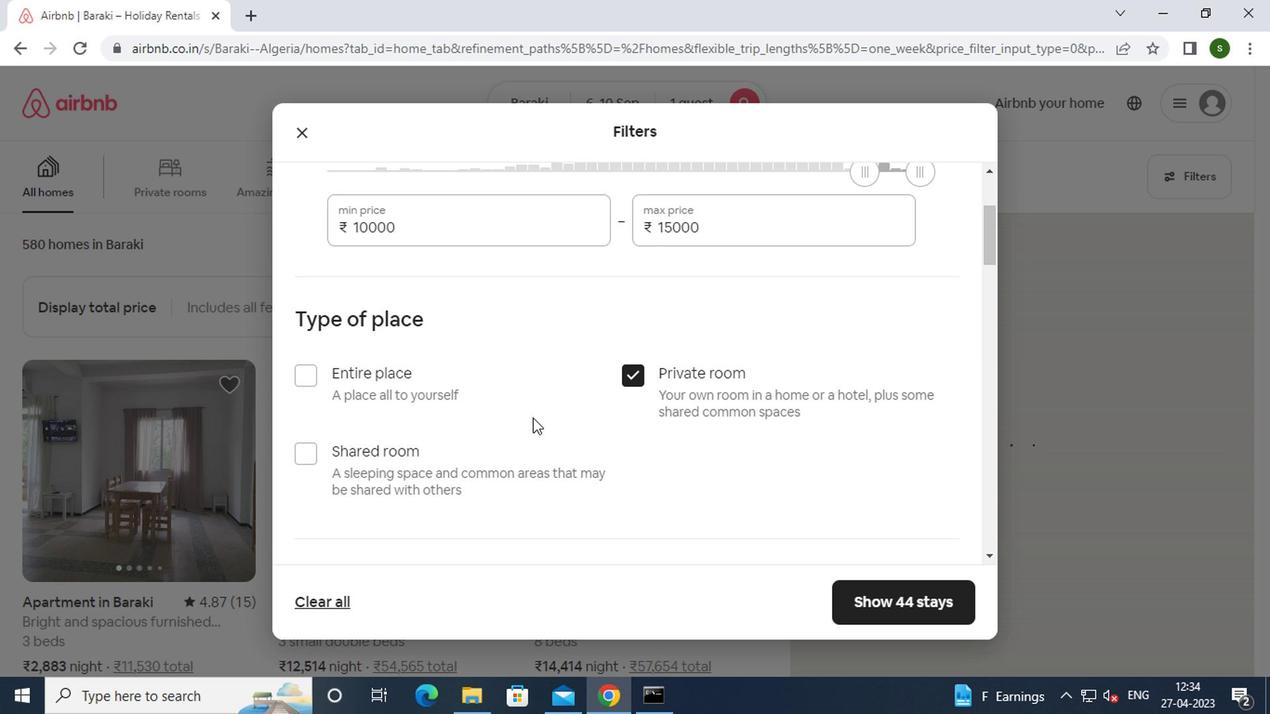 
Action: Mouse scrolled (528, 418) with delta (0, 0)
Screenshot: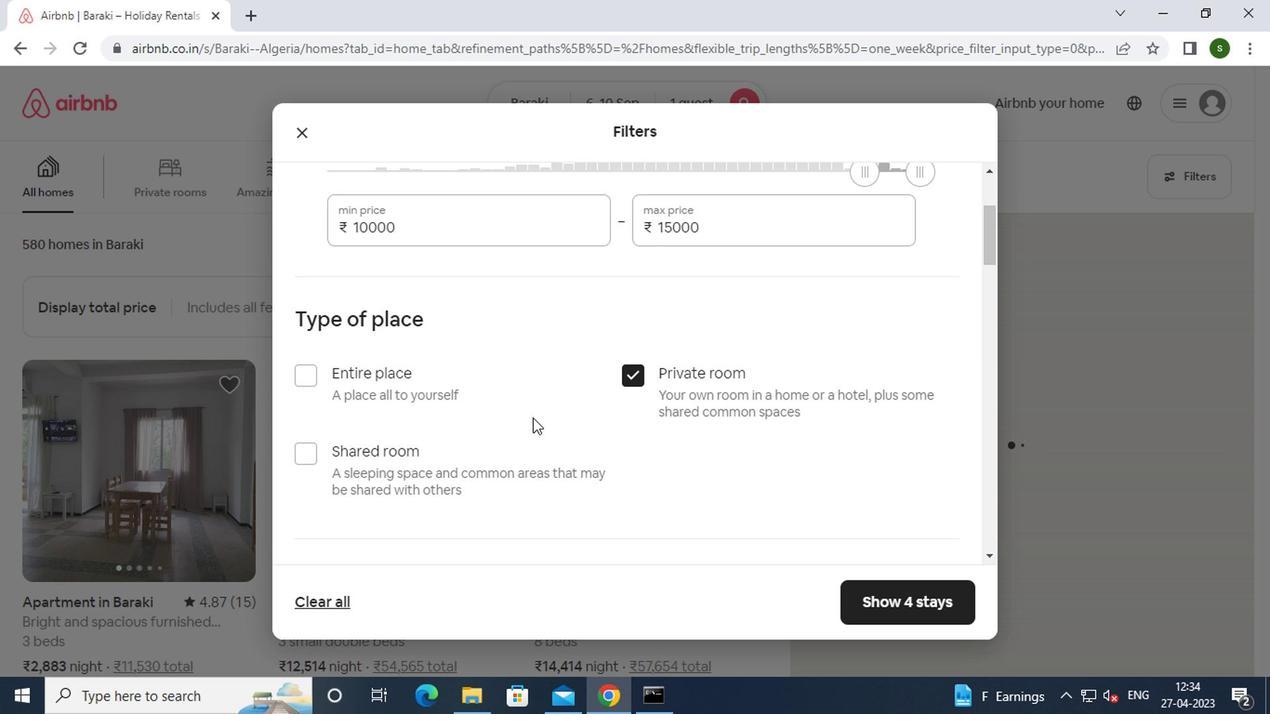 
Action: Mouse scrolled (528, 418) with delta (0, 0)
Screenshot: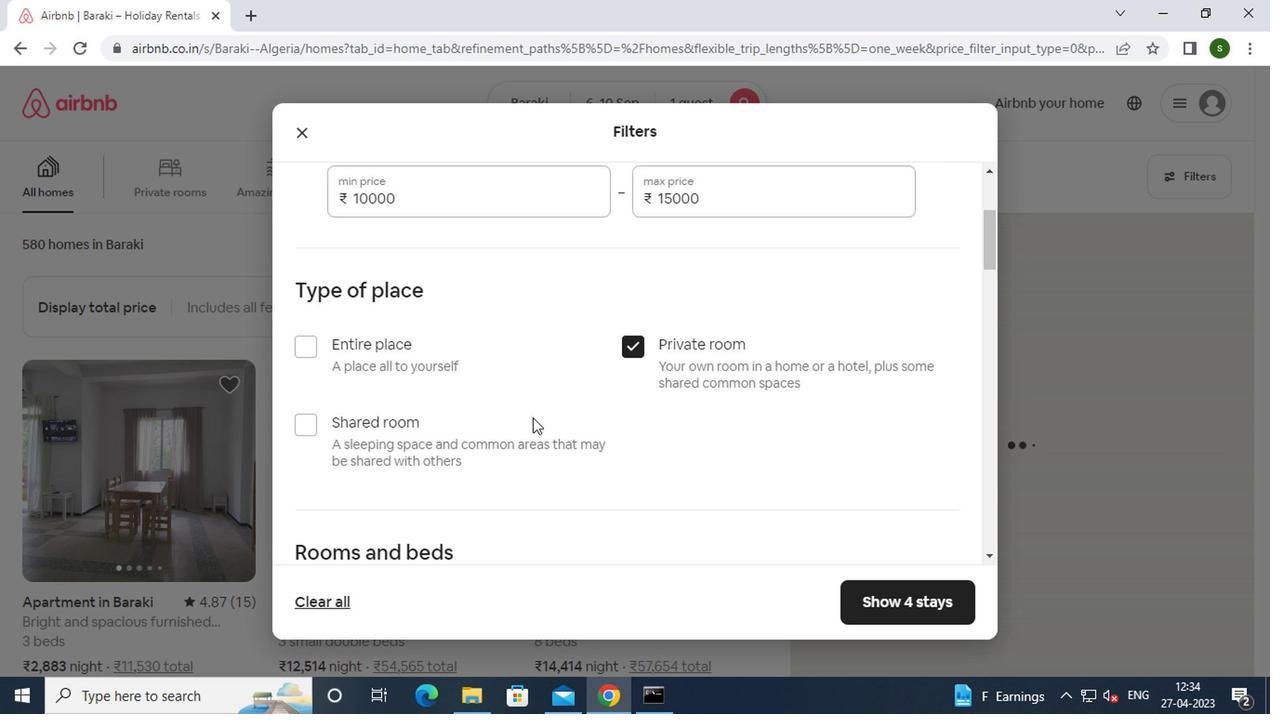 
Action: Mouse scrolled (528, 418) with delta (0, 0)
Screenshot: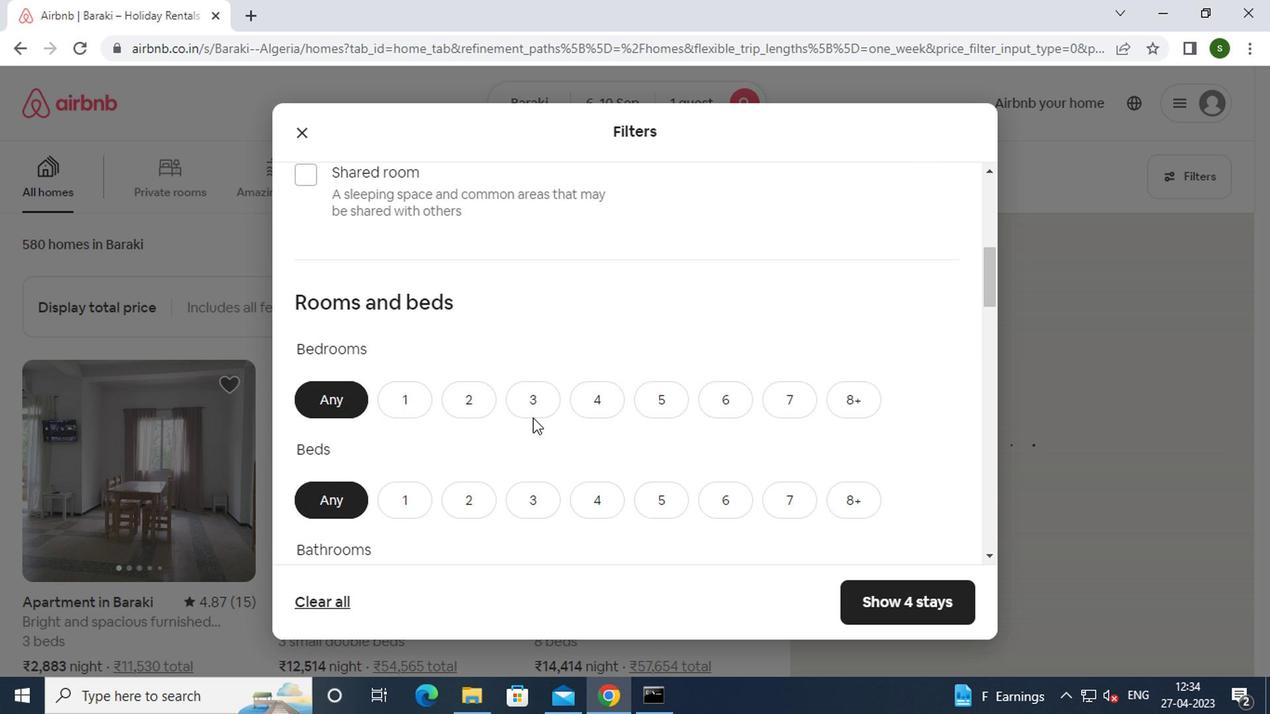 
Action: Mouse scrolled (528, 418) with delta (0, 0)
Screenshot: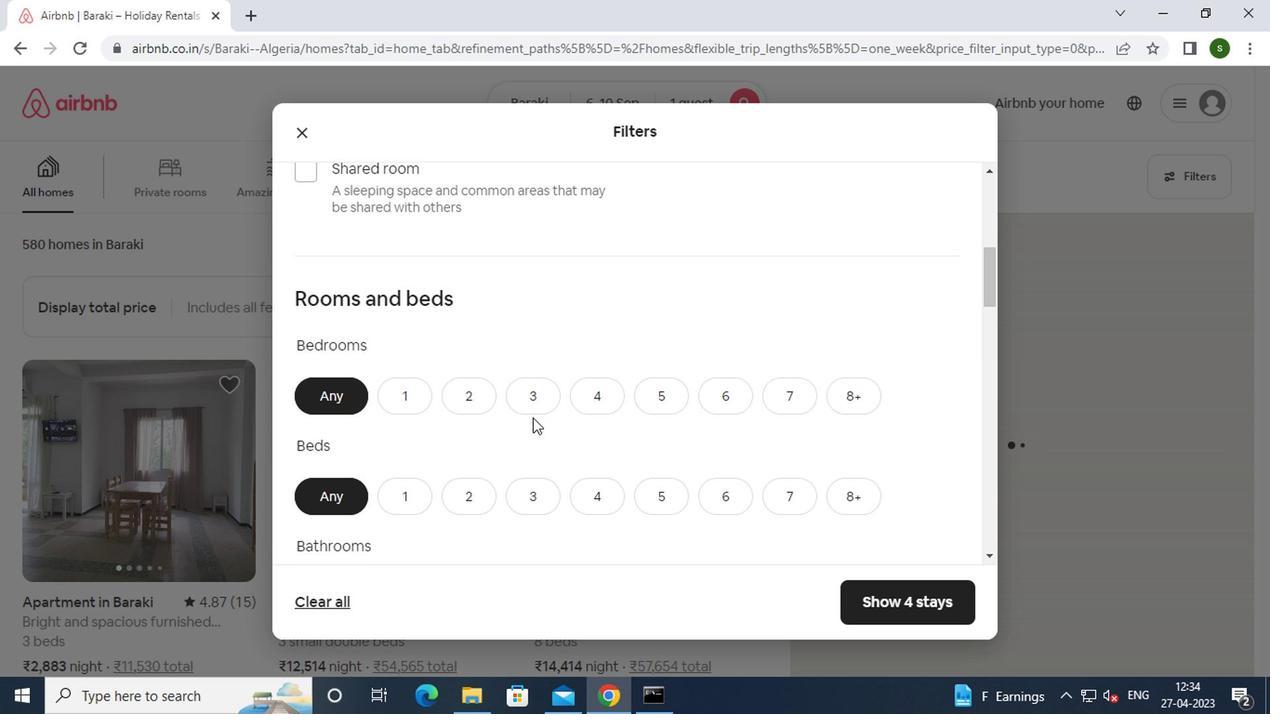 
Action: Mouse moved to (401, 199)
Screenshot: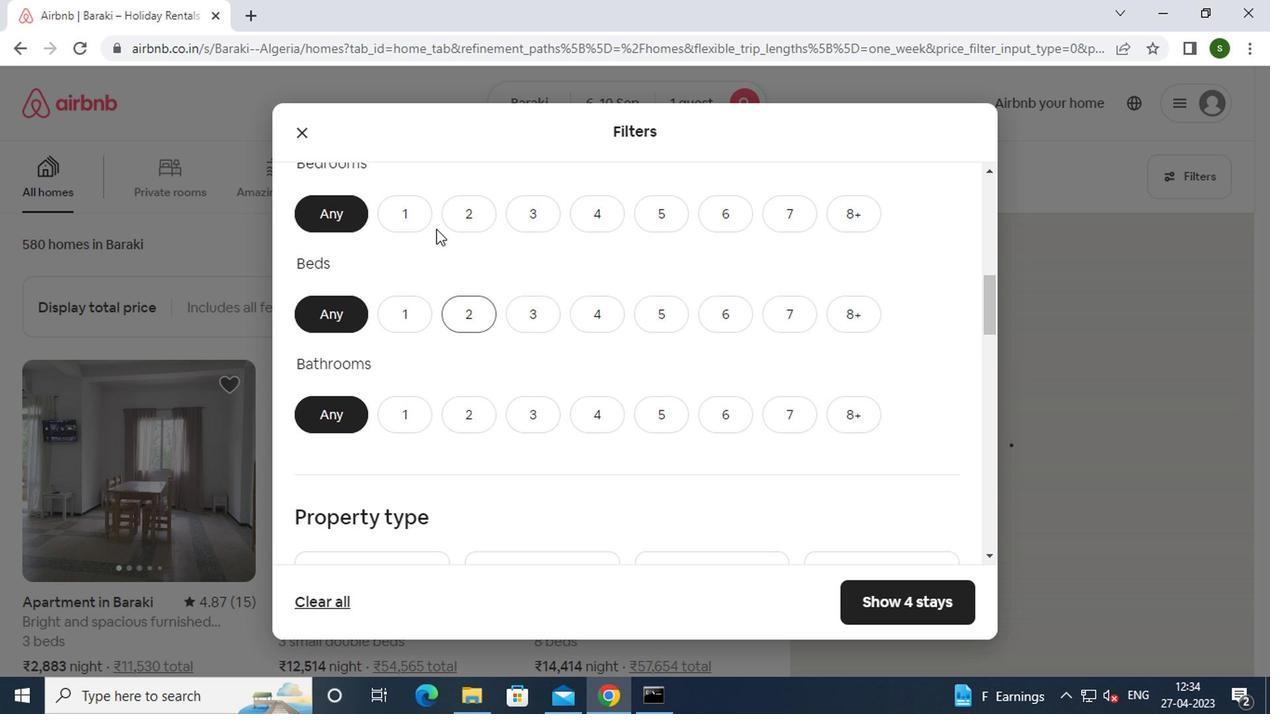 
Action: Mouse pressed left at (401, 199)
Screenshot: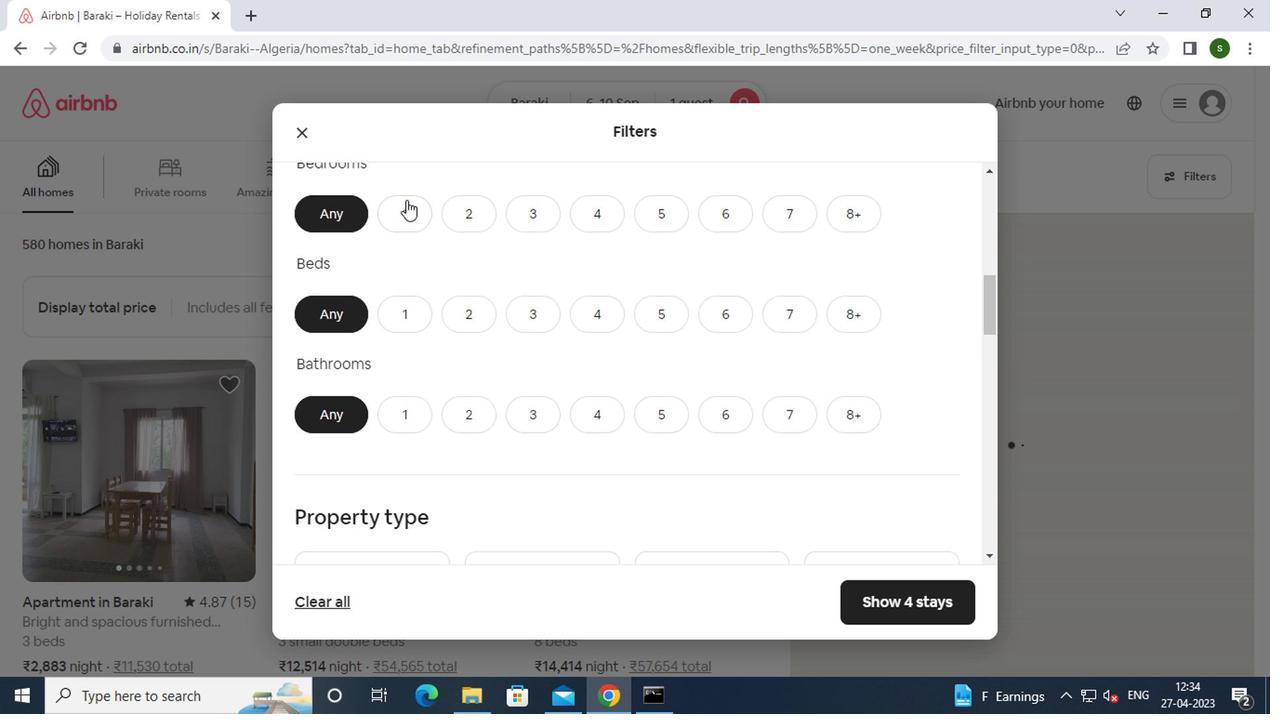 
Action: Mouse moved to (393, 322)
Screenshot: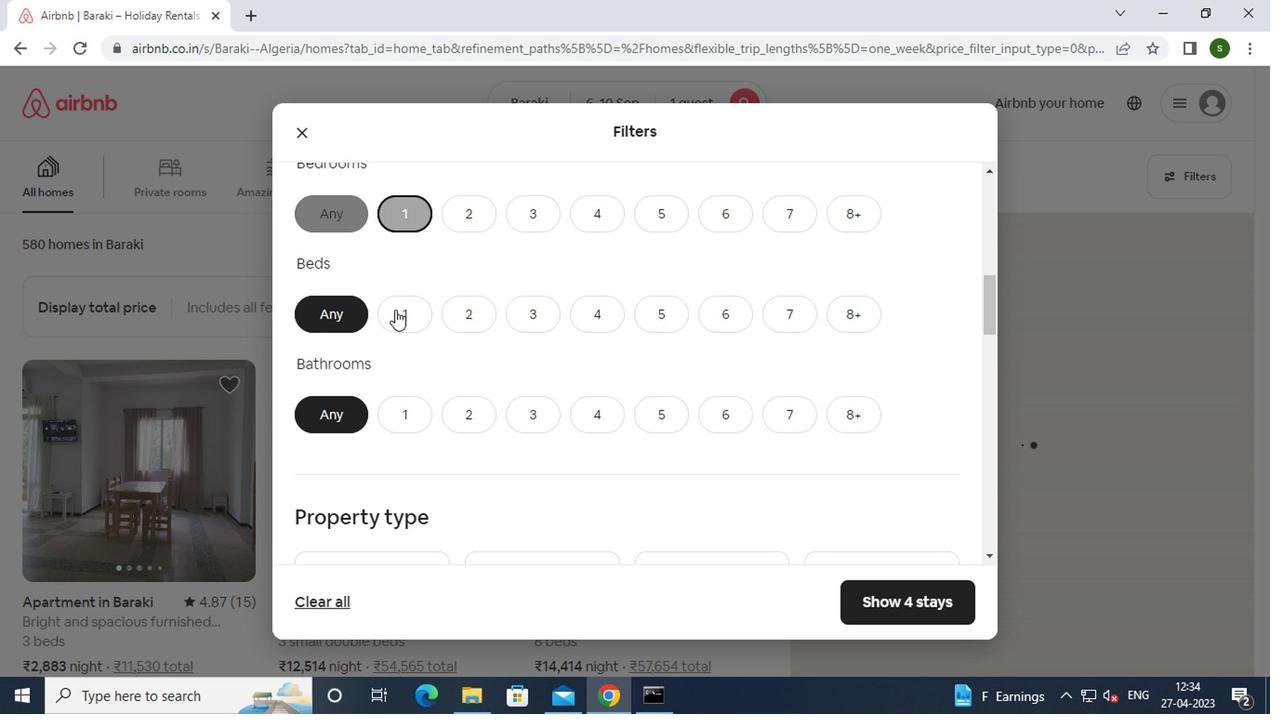
Action: Mouse pressed left at (393, 322)
Screenshot: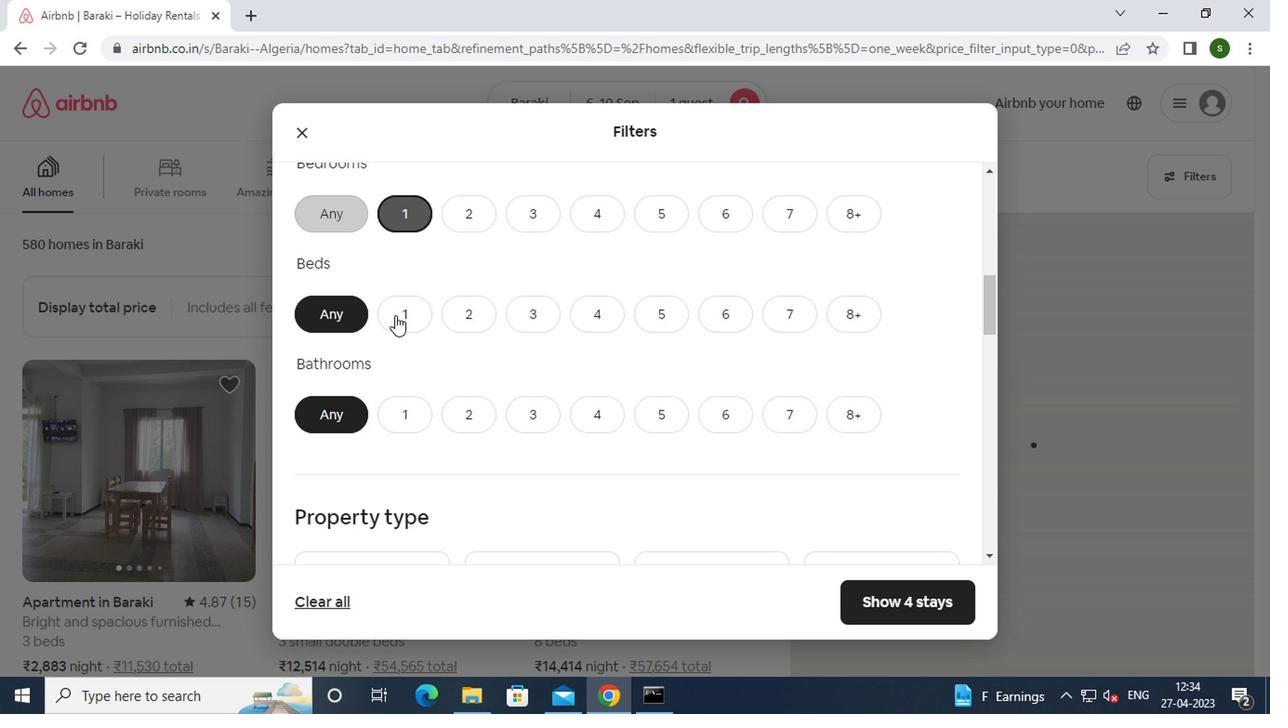 
Action: Mouse moved to (399, 414)
Screenshot: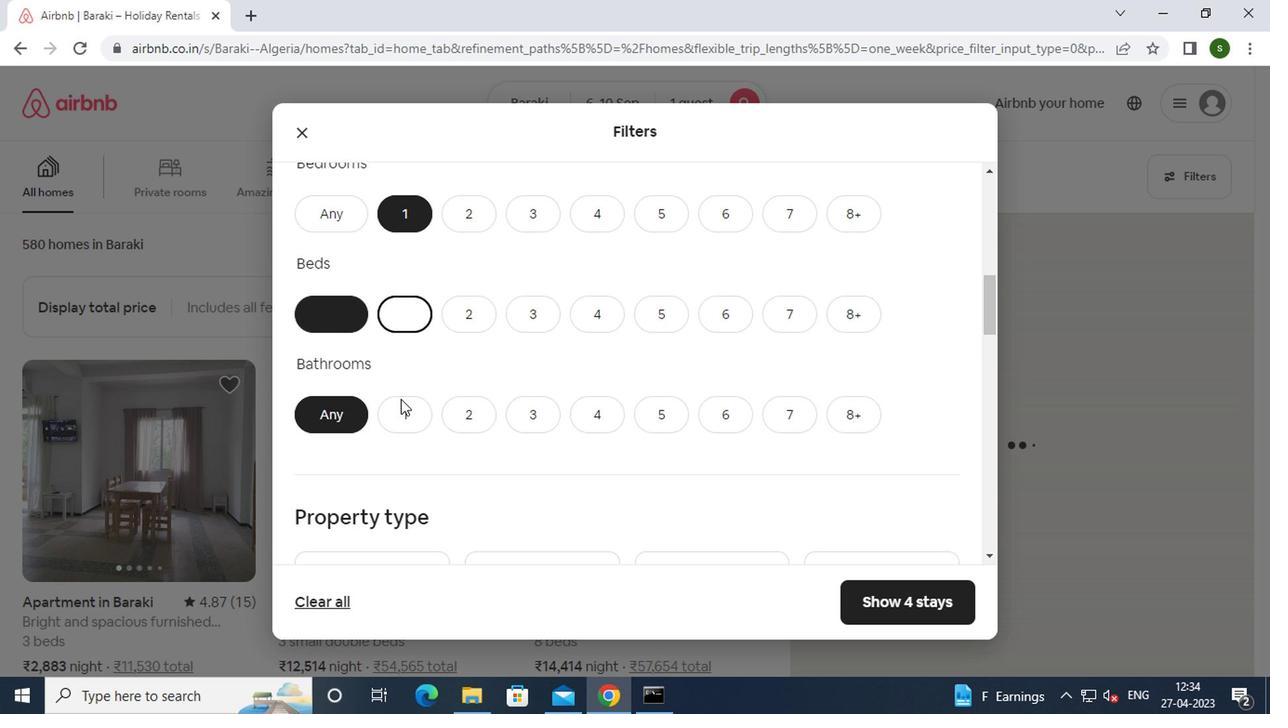 
Action: Mouse pressed left at (399, 414)
Screenshot: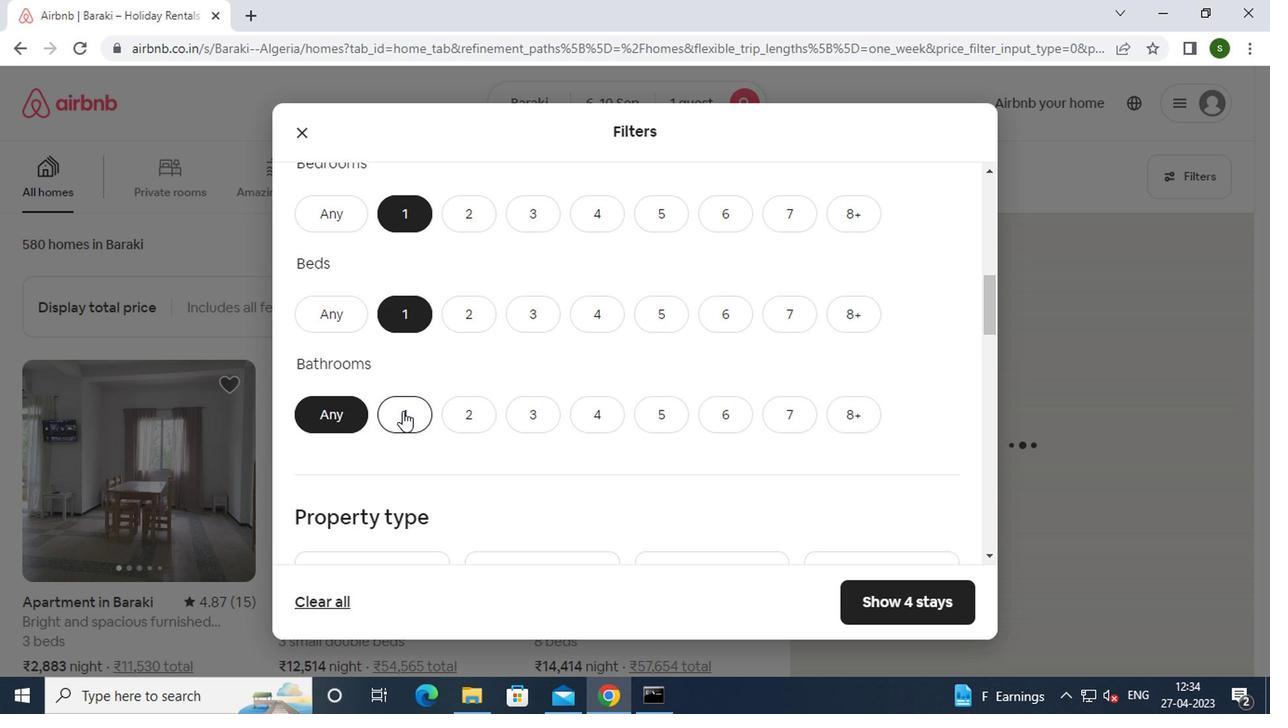
Action: Mouse moved to (514, 381)
Screenshot: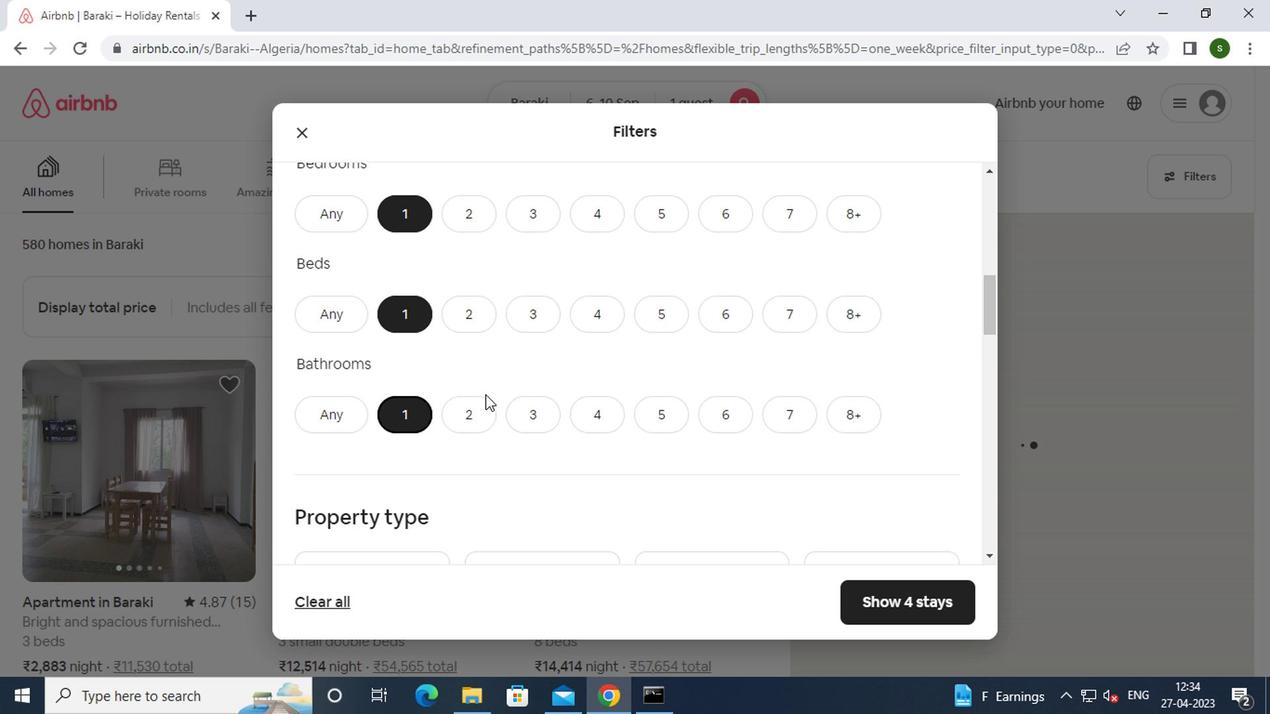 
Action: Mouse scrolled (514, 379) with delta (0, -1)
Screenshot: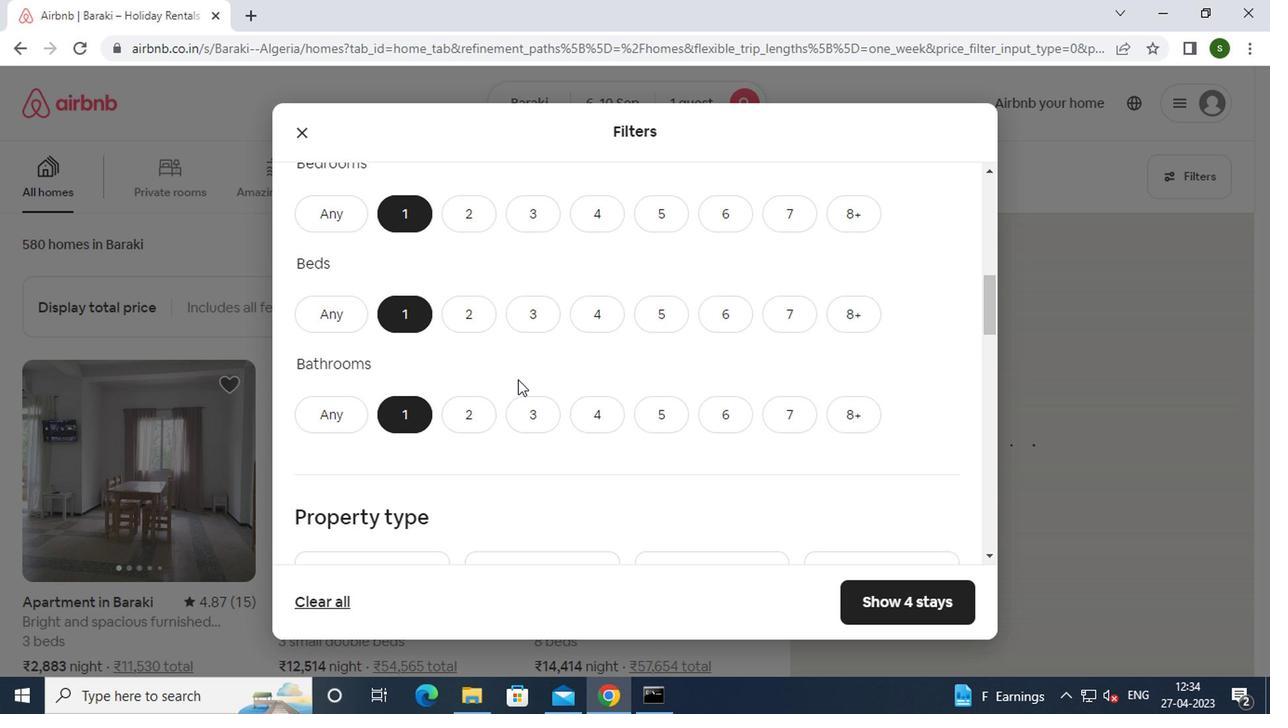 
Action: Mouse scrolled (514, 379) with delta (0, -1)
Screenshot: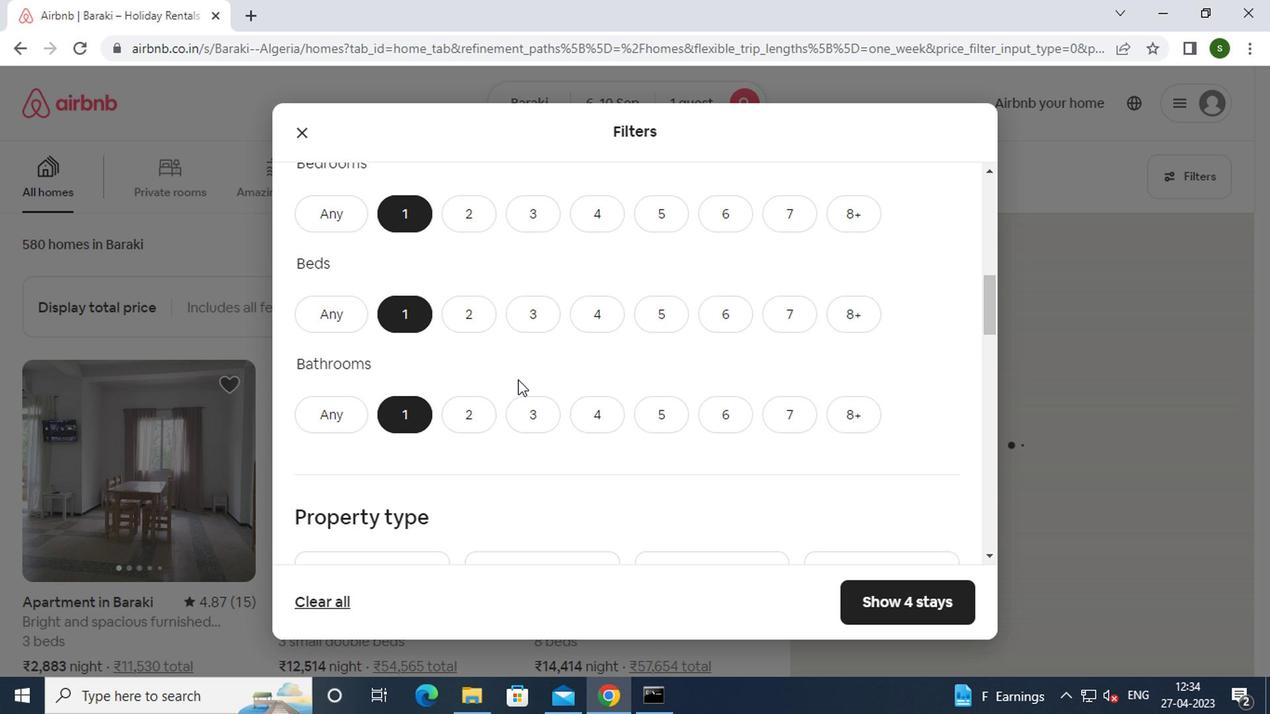 
Action: Mouse scrolled (514, 379) with delta (0, -1)
Screenshot: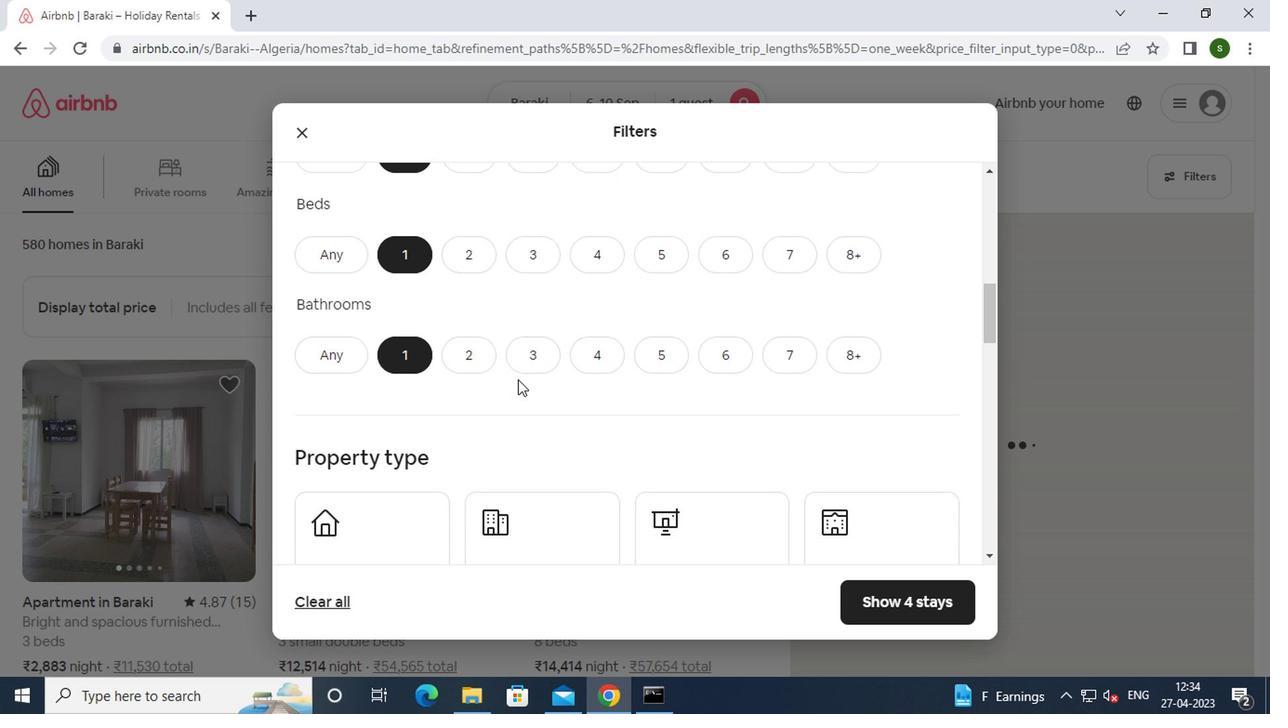 
Action: Mouse moved to (430, 352)
Screenshot: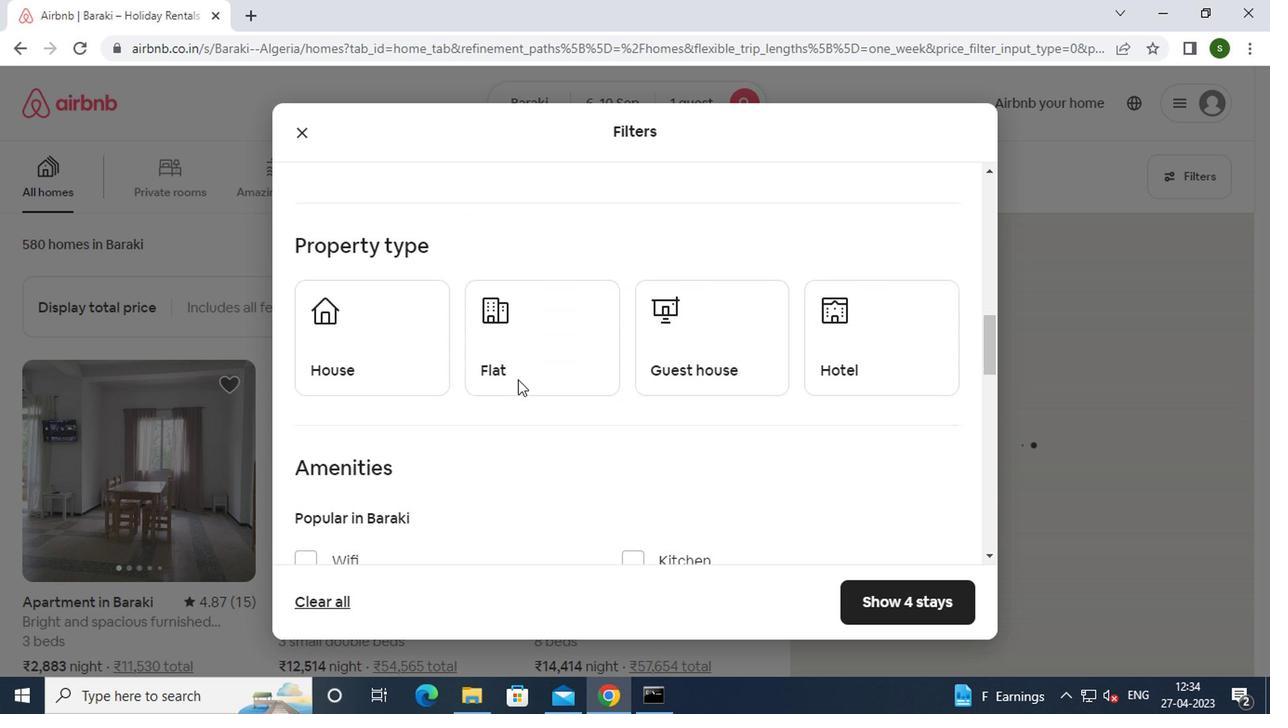 
Action: Mouse pressed left at (430, 352)
Screenshot: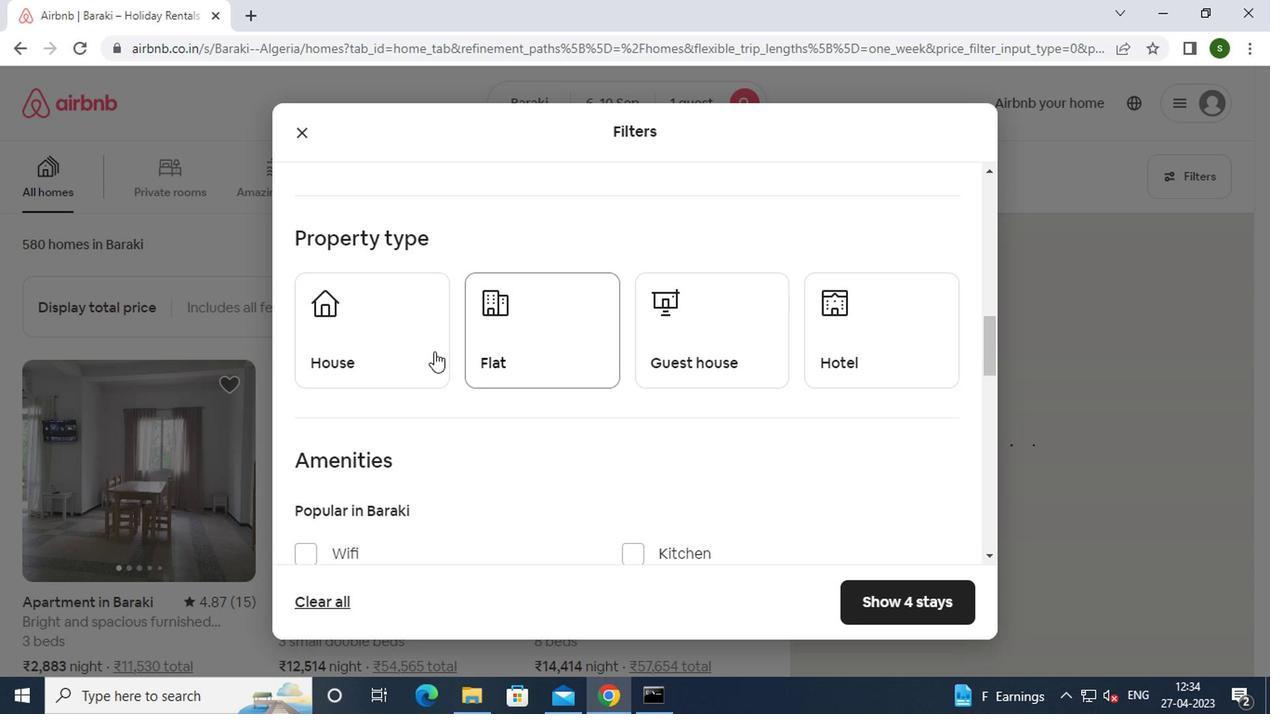 
Action: Mouse moved to (541, 342)
Screenshot: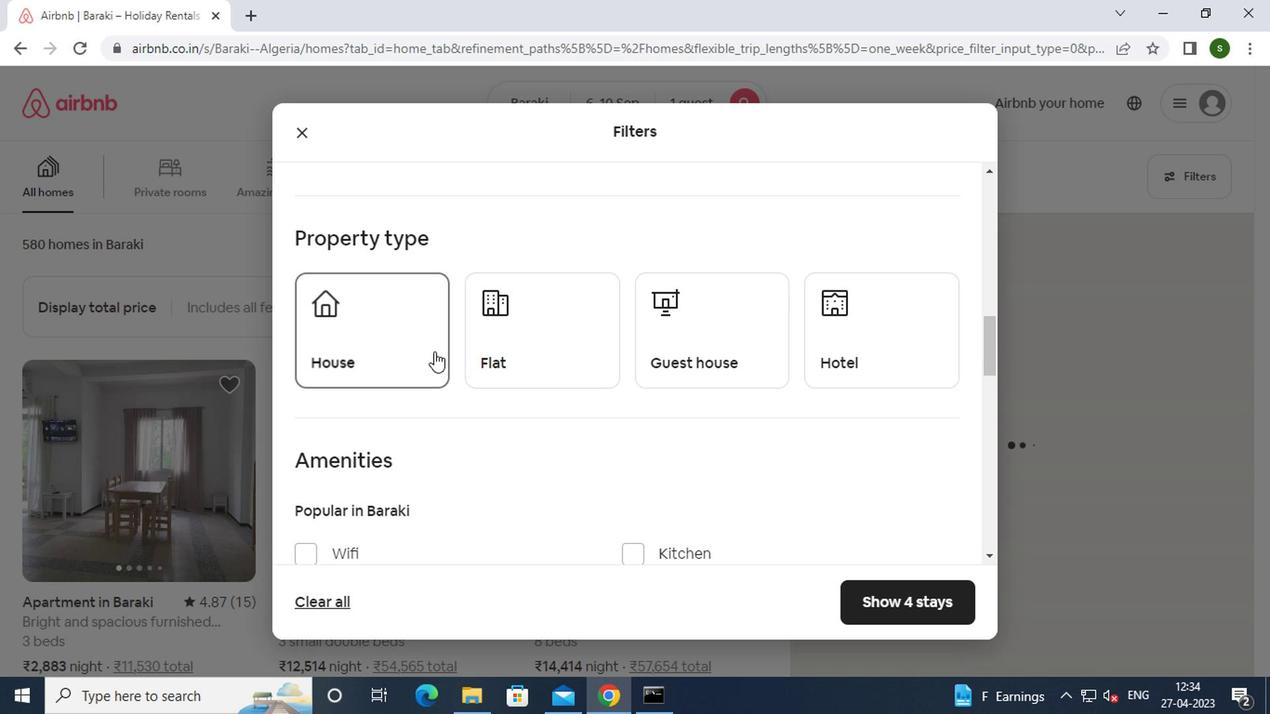 
Action: Mouse pressed left at (541, 342)
Screenshot: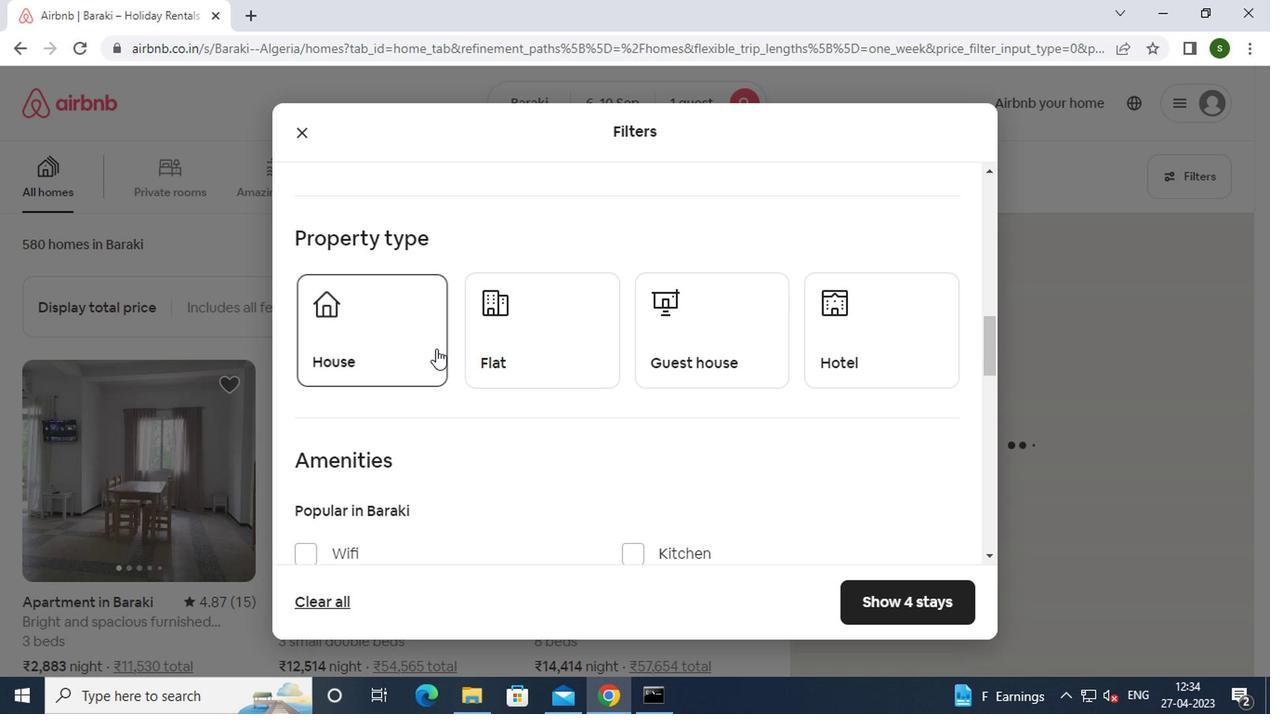 
Action: Mouse moved to (850, 356)
Screenshot: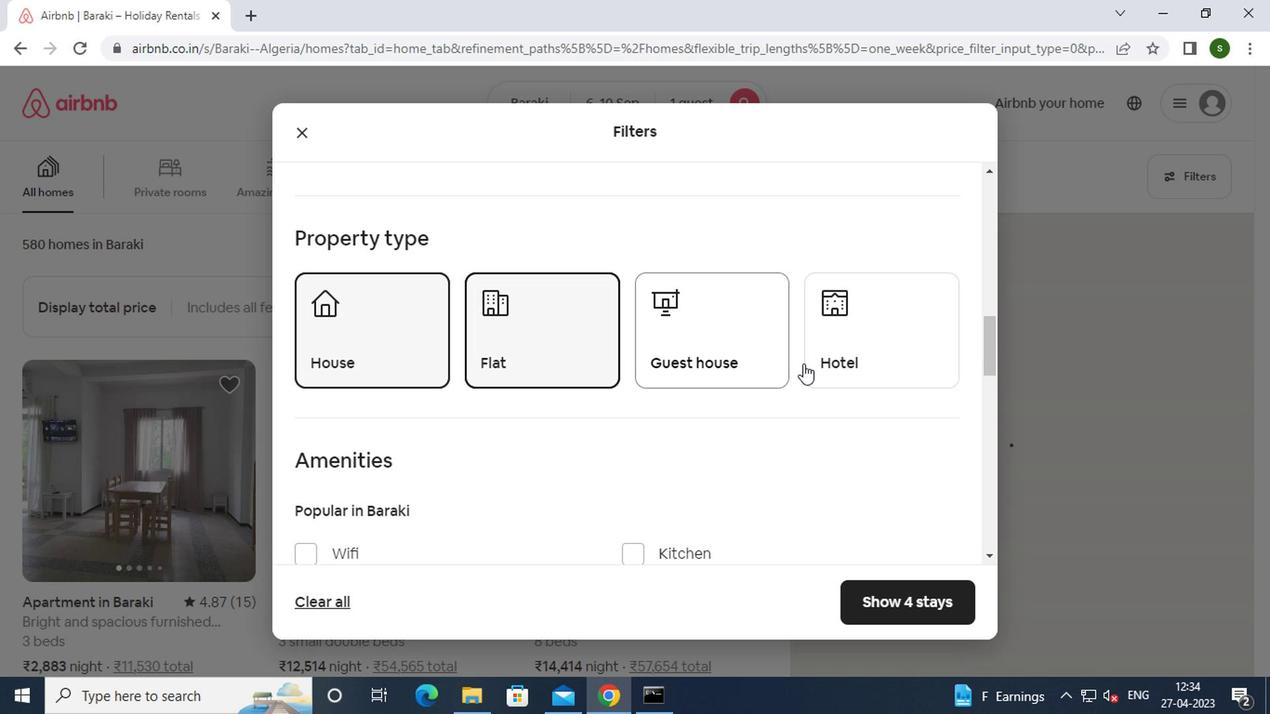 
Action: Mouse pressed left at (850, 356)
Screenshot: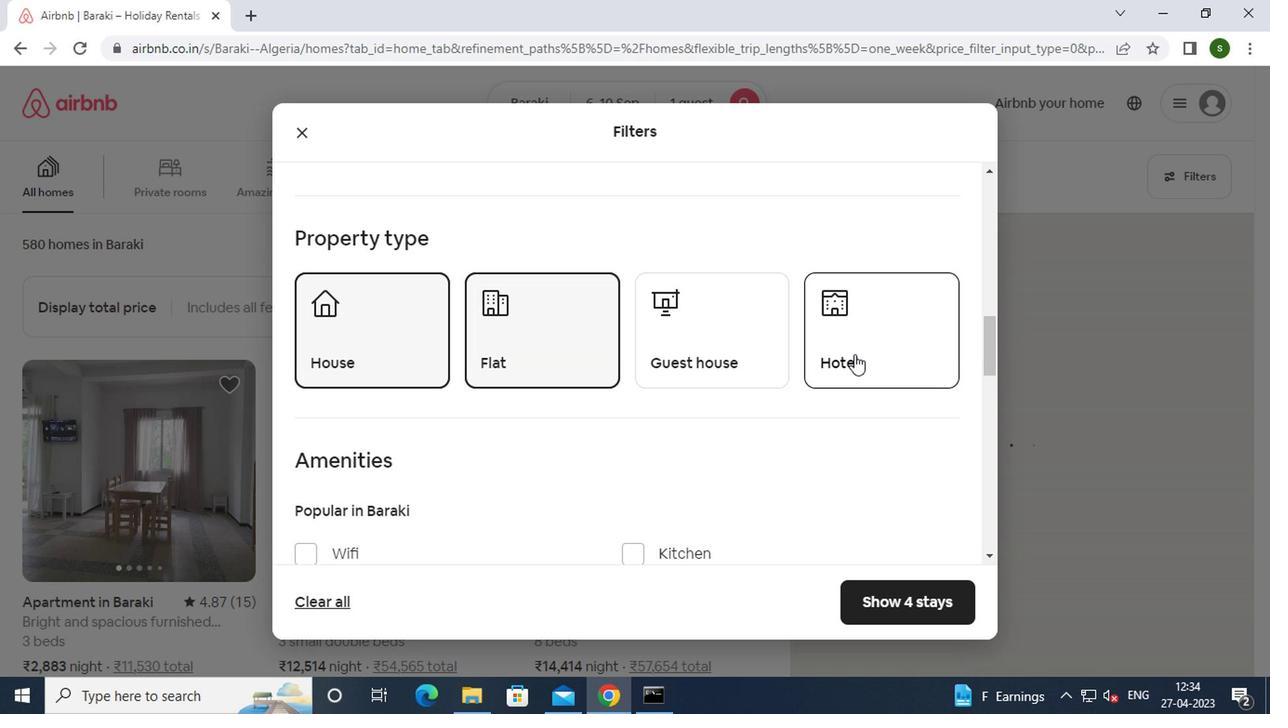 
Action: Mouse moved to (848, 354)
Screenshot: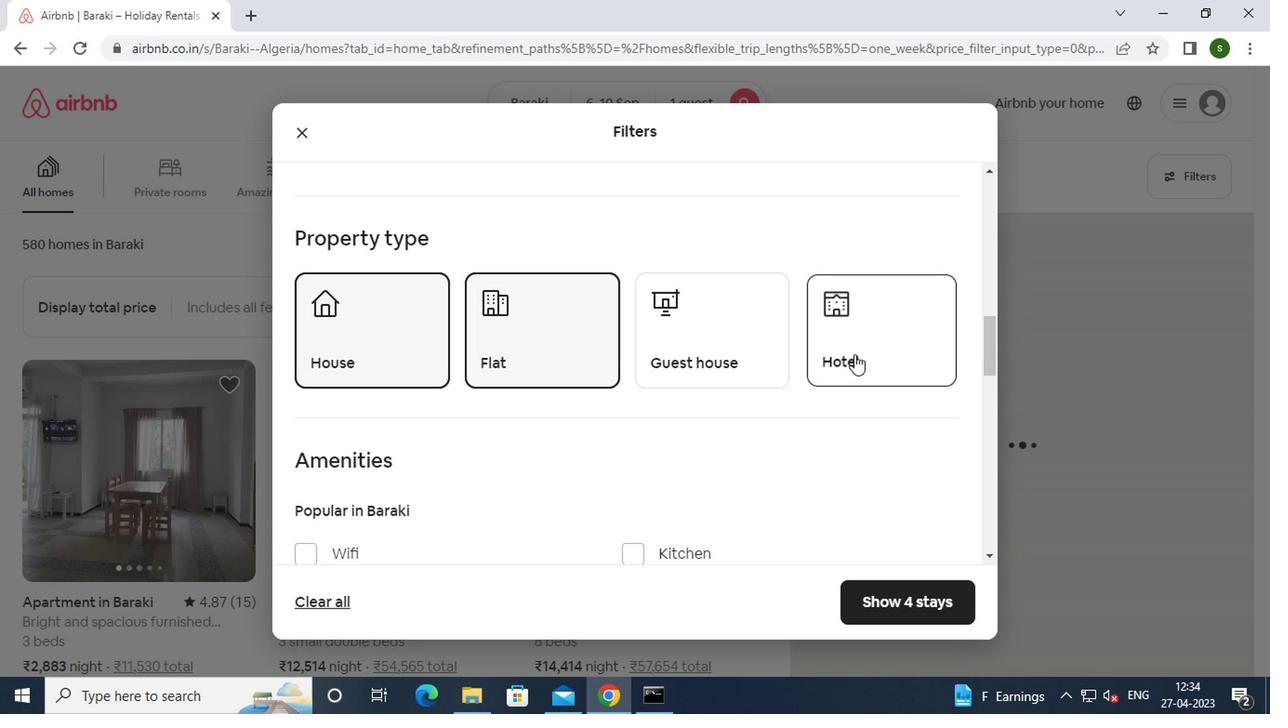 
Action: Mouse scrolled (848, 354) with delta (0, 0)
Screenshot: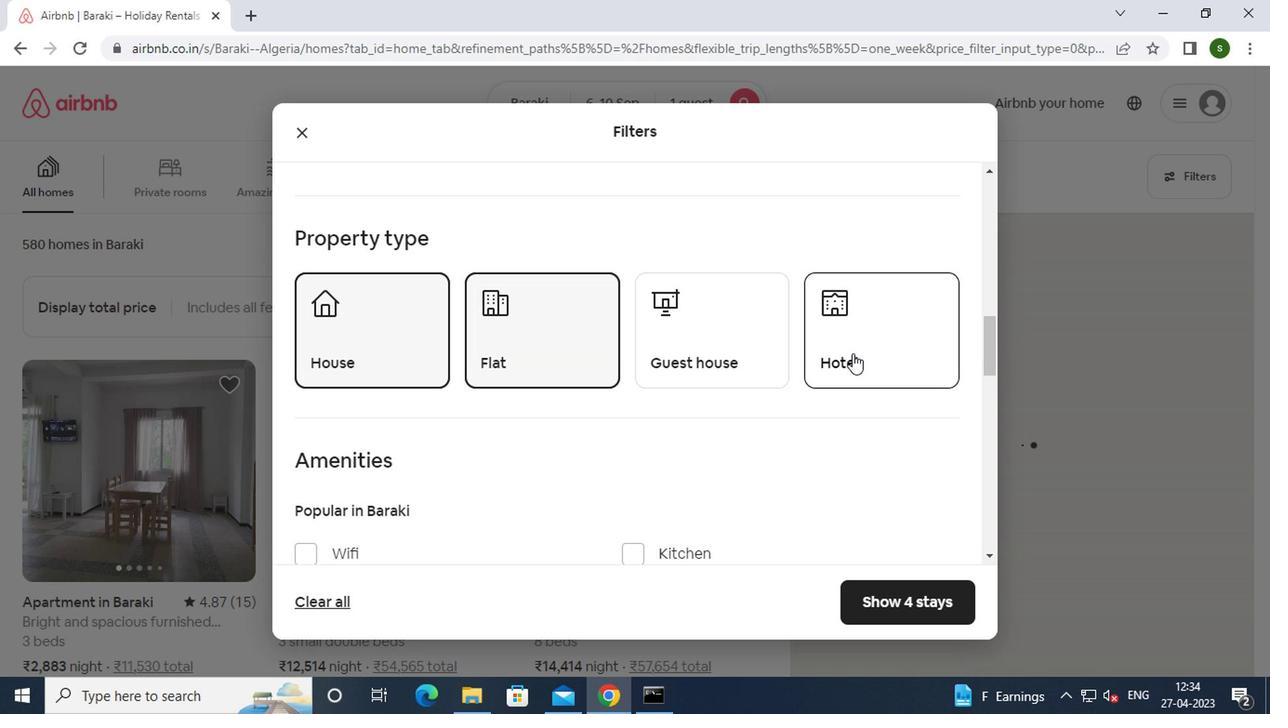
Action: Mouse scrolled (848, 354) with delta (0, 0)
Screenshot: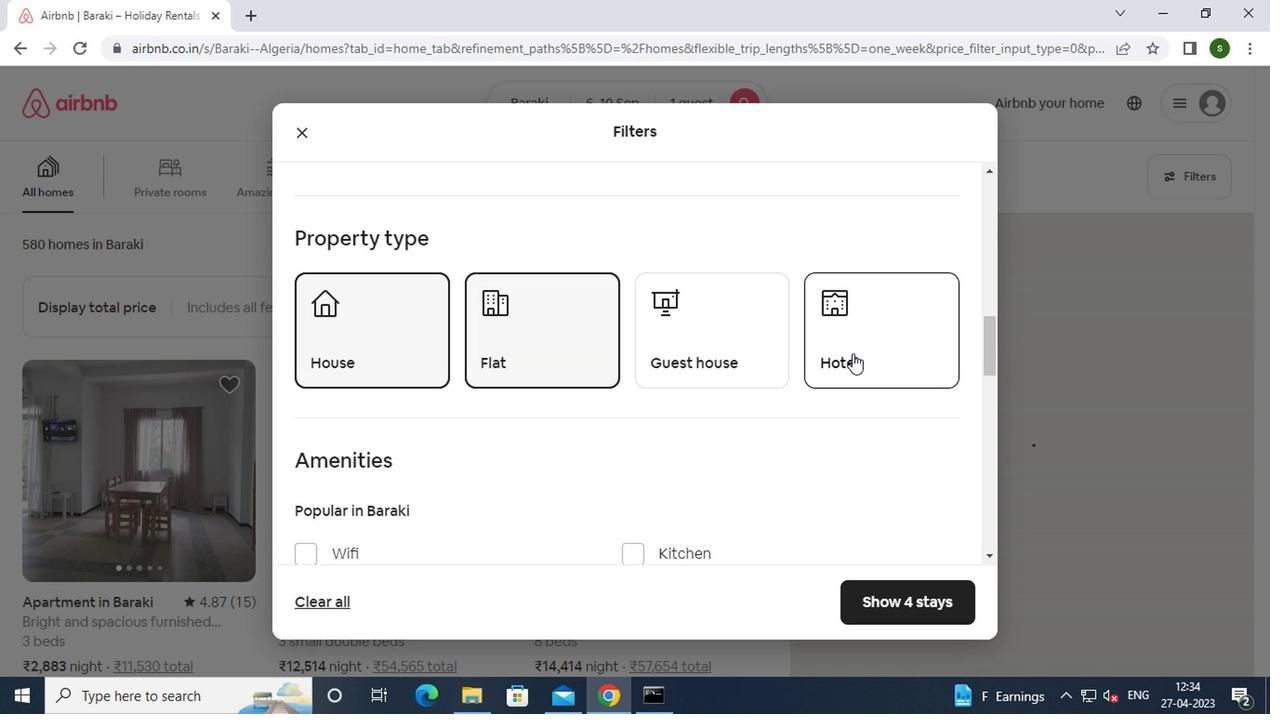 
Action: Mouse scrolled (848, 354) with delta (0, 0)
Screenshot: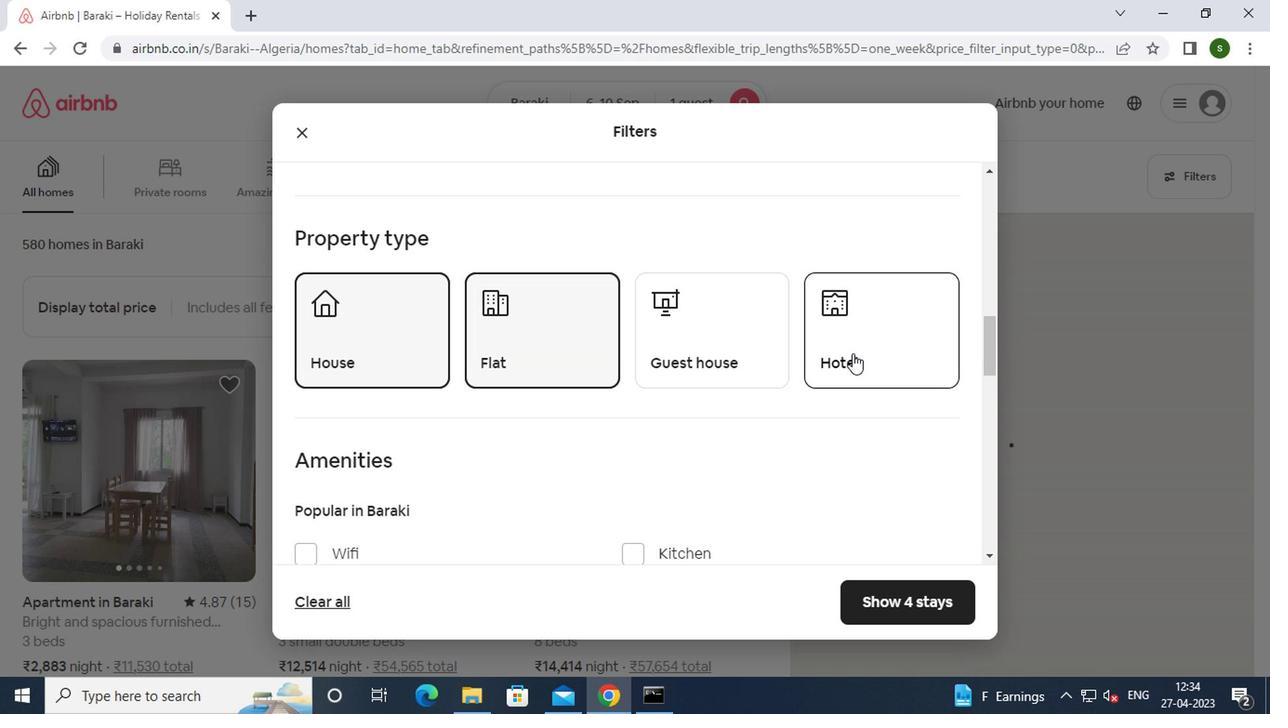 
Action: Mouse moved to (847, 354)
Screenshot: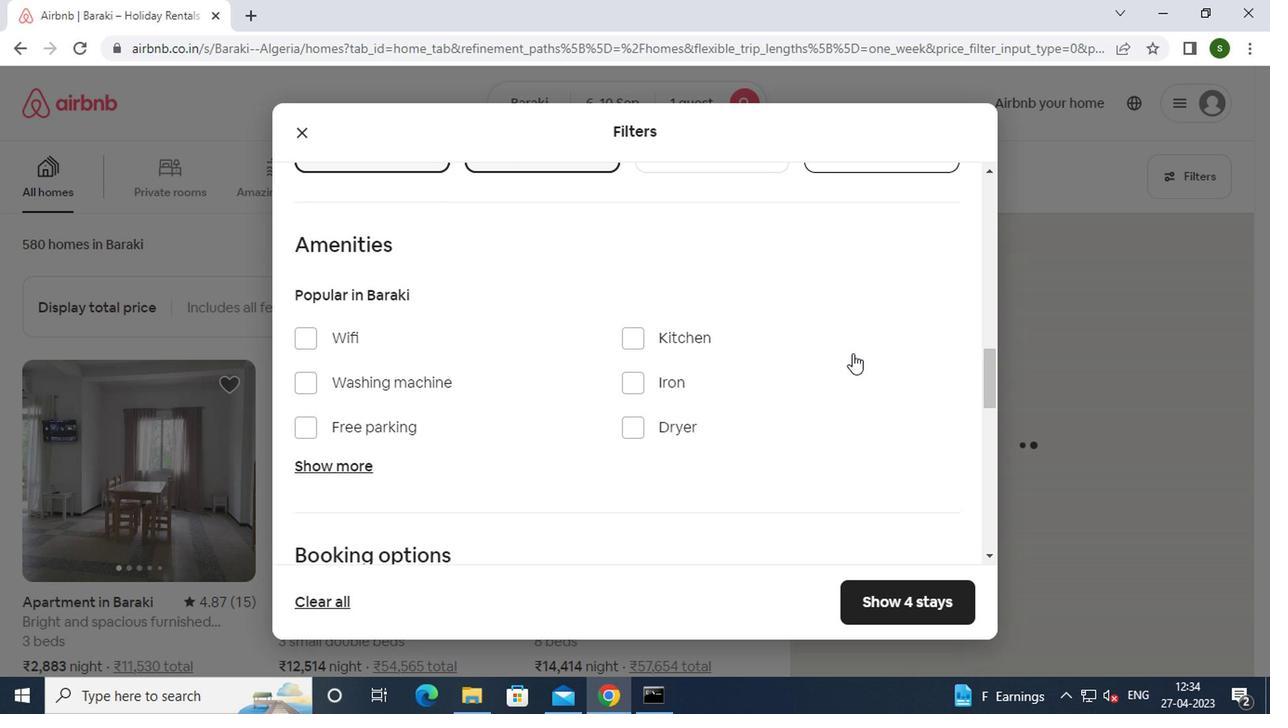 
Action: Mouse scrolled (847, 354) with delta (0, 0)
Screenshot: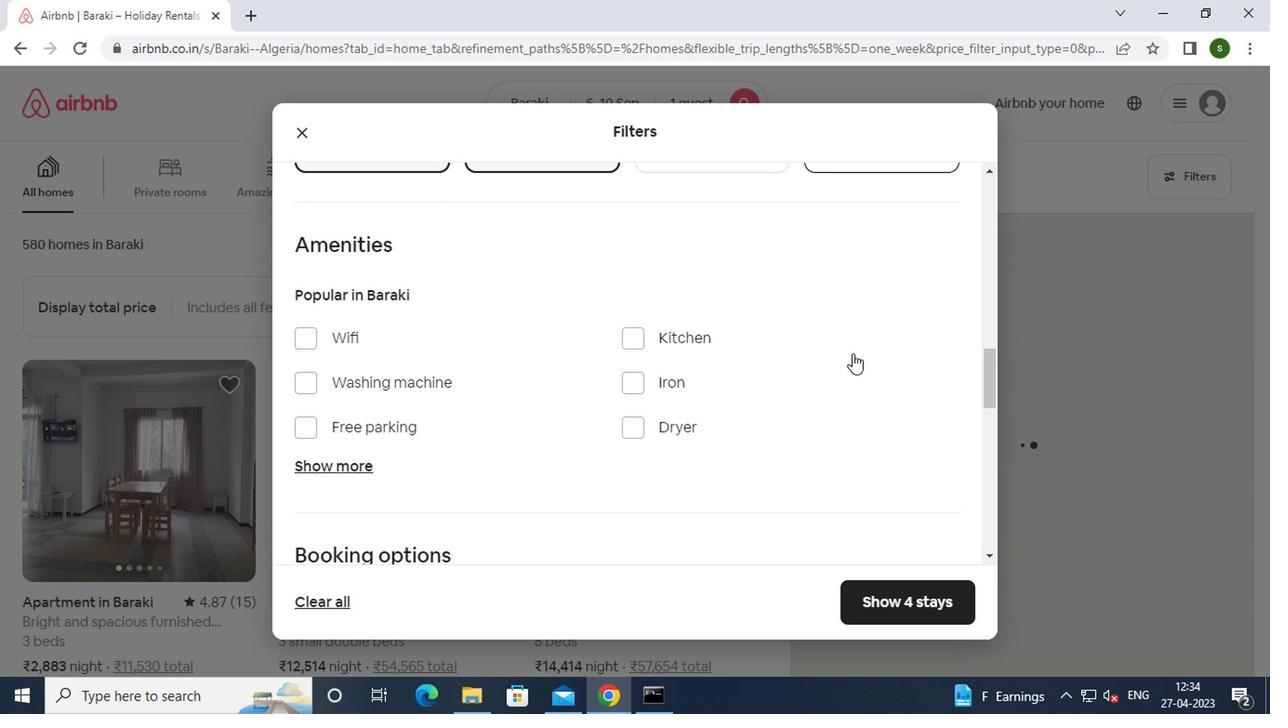 
Action: Mouse scrolled (847, 354) with delta (0, 0)
Screenshot: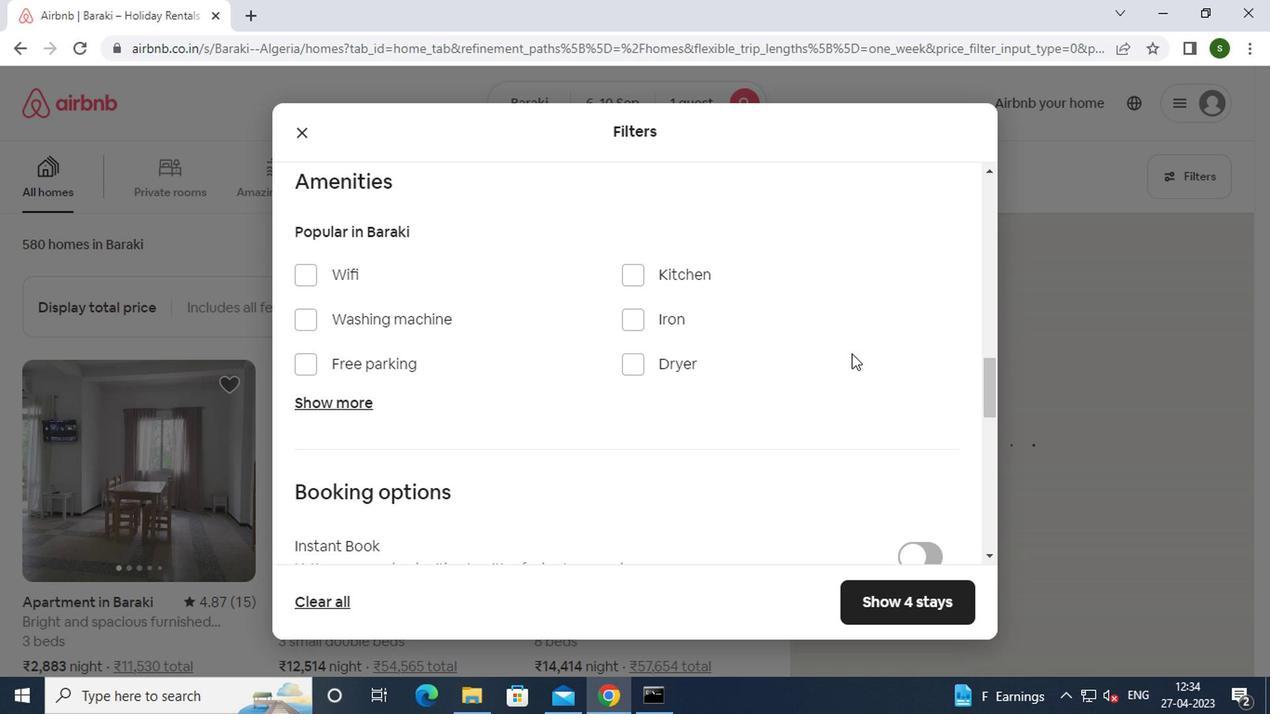 
Action: Mouse scrolled (847, 354) with delta (0, 0)
Screenshot: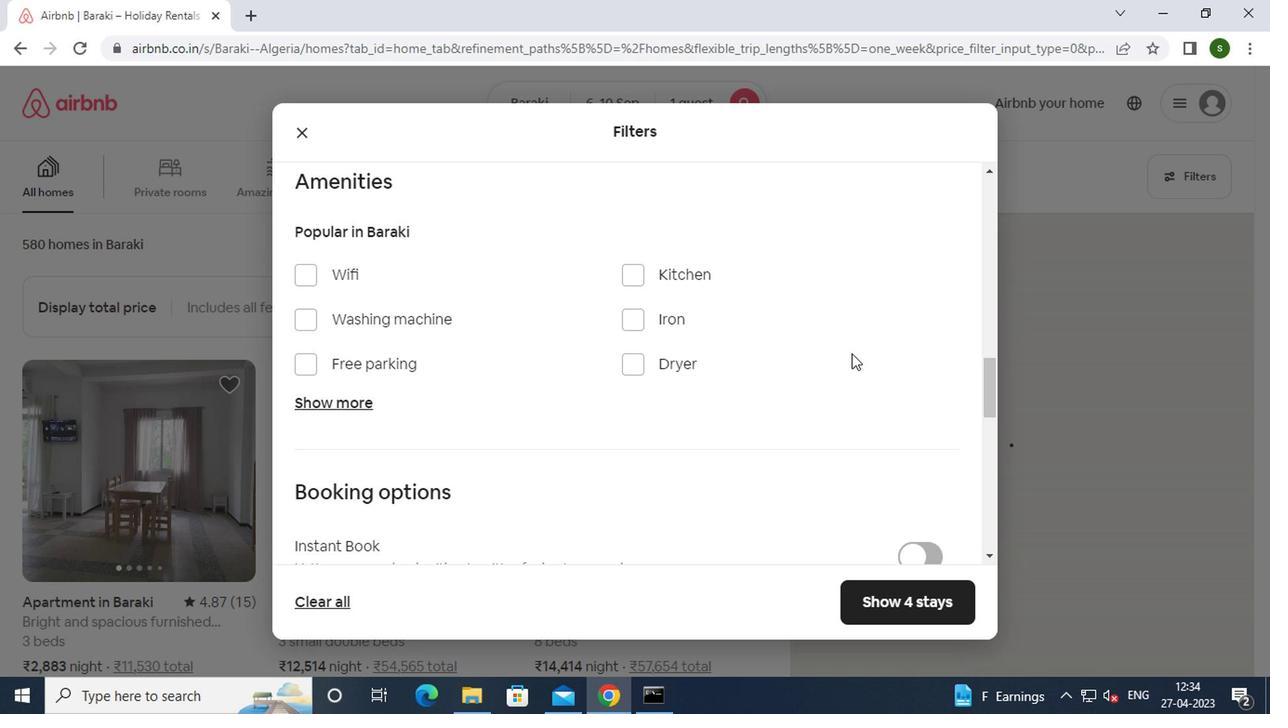 
Action: Mouse moved to (908, 337)
Screenshot: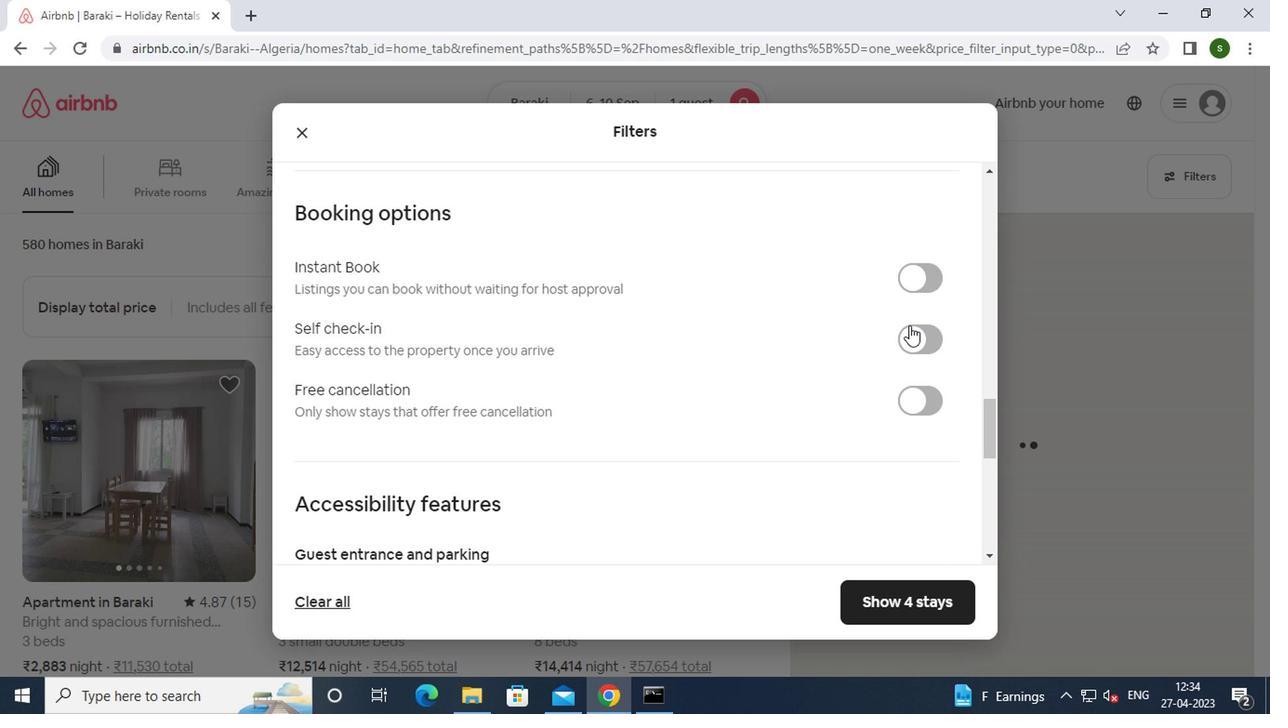 
Action: Mouse pressed left at (908, 337)
Screenshot: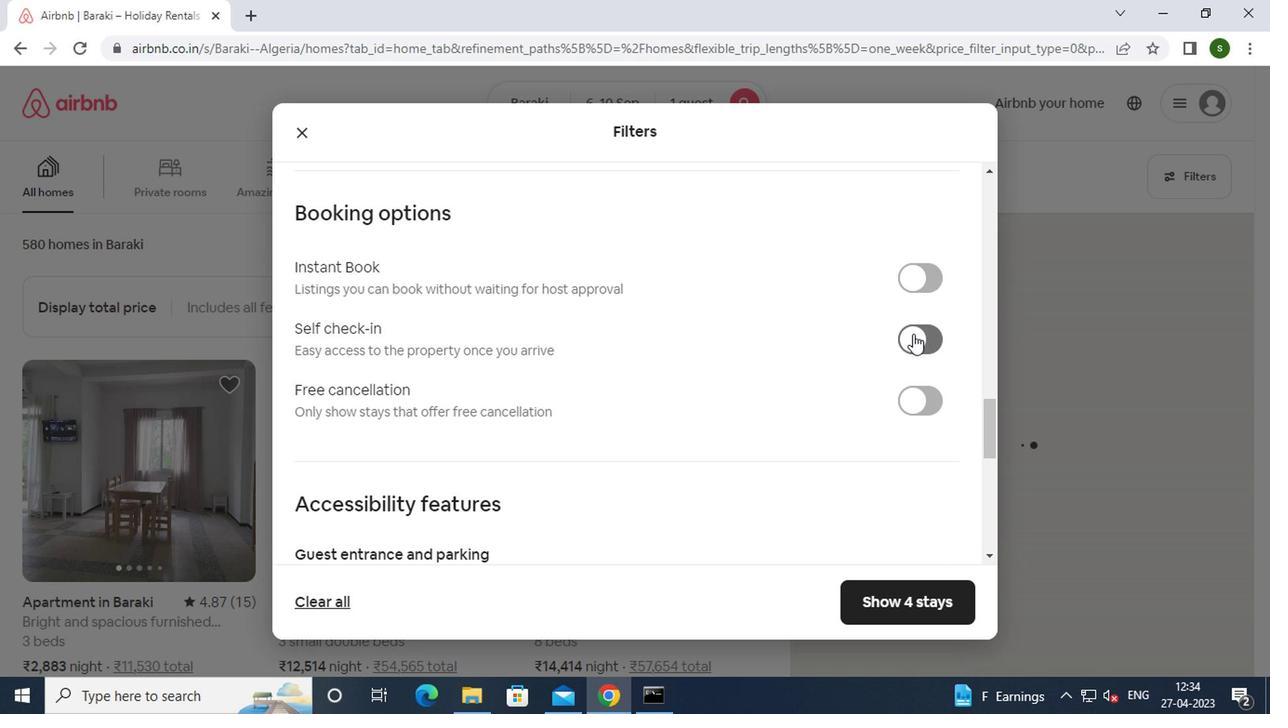 
Action: Mouse moved to (898, 596)
Screenshot: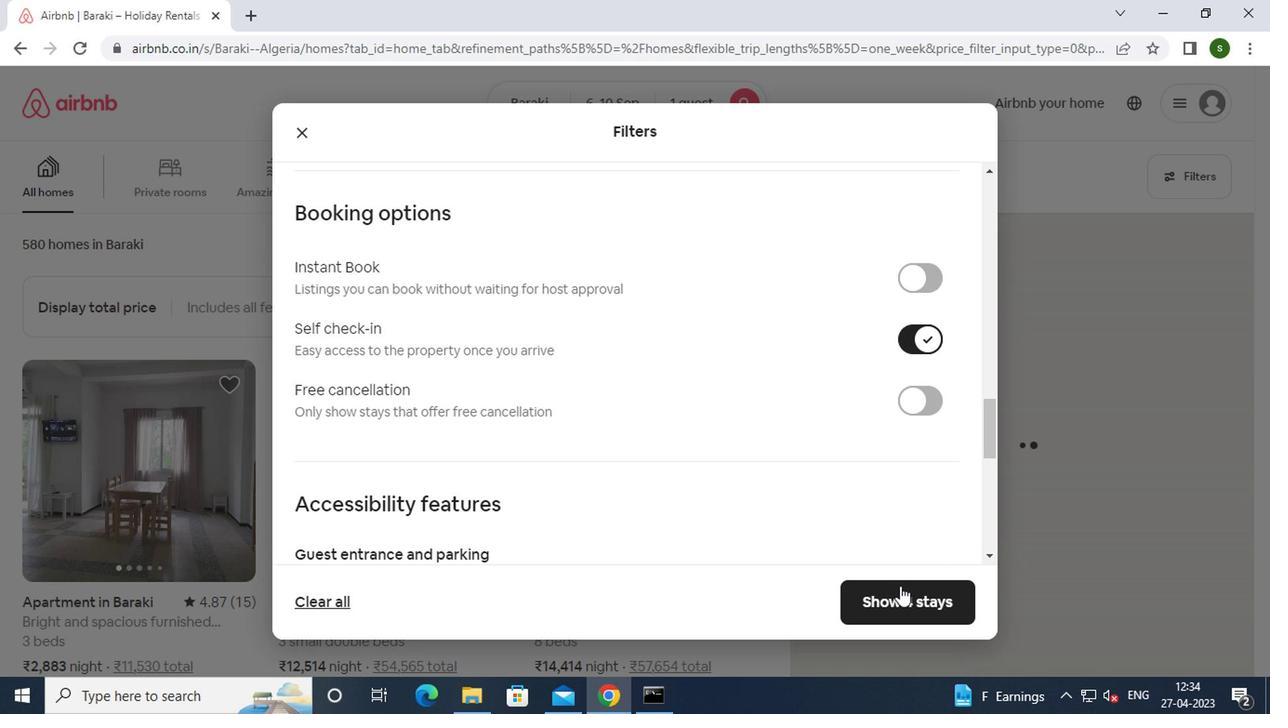 
Action: Mouse pressed left at (898, 596)
Screenshot: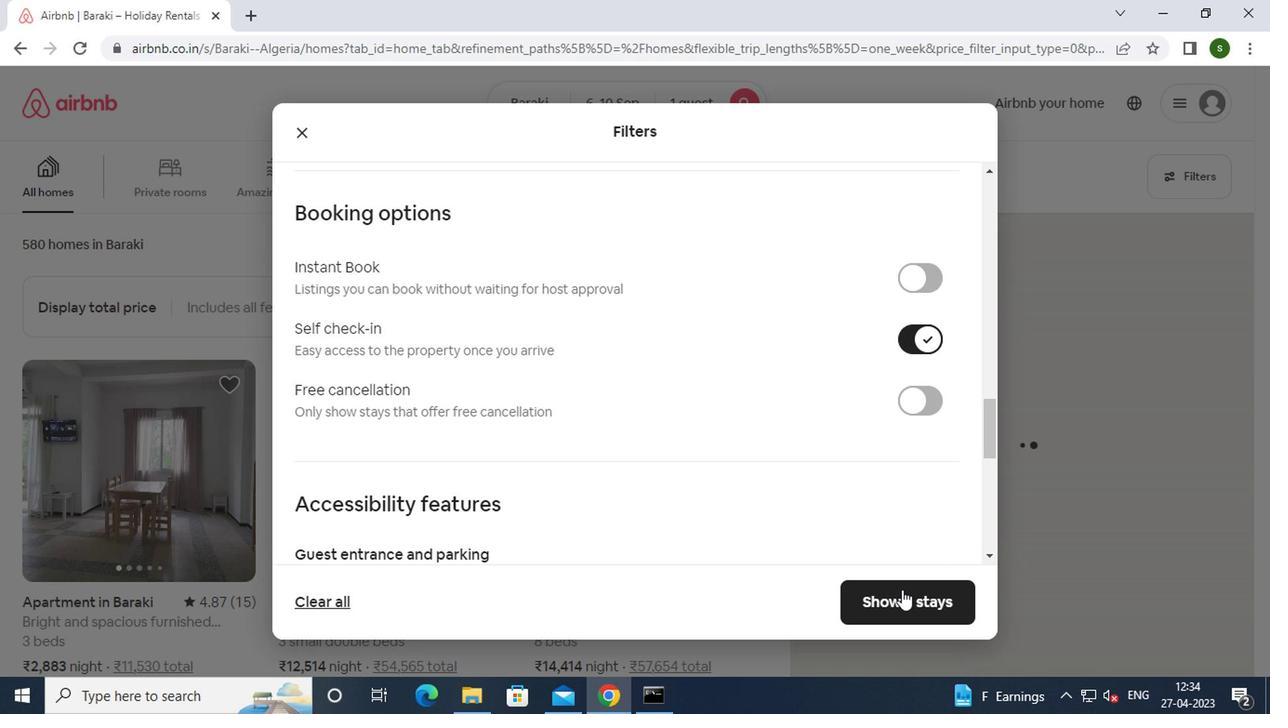 
Action: Mouse moved to (898, 597)
Screenshot: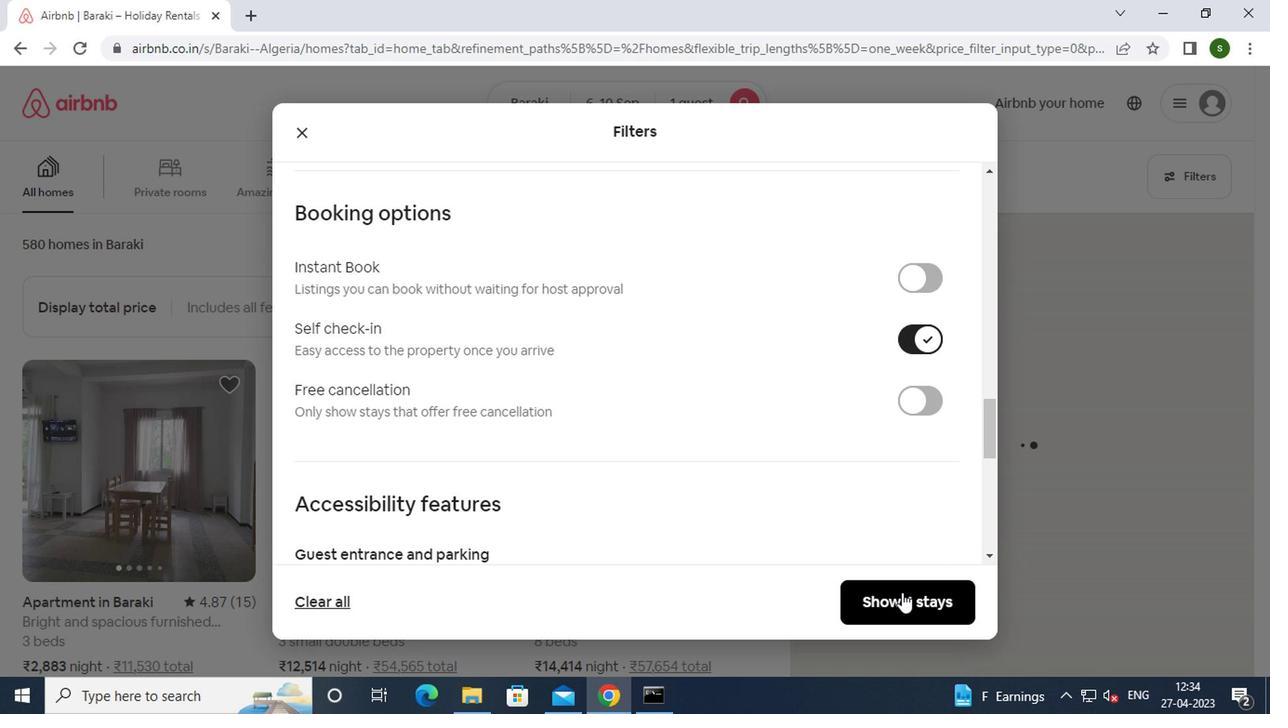 
